 Task: Find connections with filter location Hadjout with filter topic #SEOwith filter profile language Spanish with filter current company Quantum World Technologies Inc with filter school Anurag Group of Institutions with filter industry Wholesale Footwear with filter service category Virtual Assistance with filter keywords title Operations Director
Action: Mouse moved to (594, 72)
Screenshot: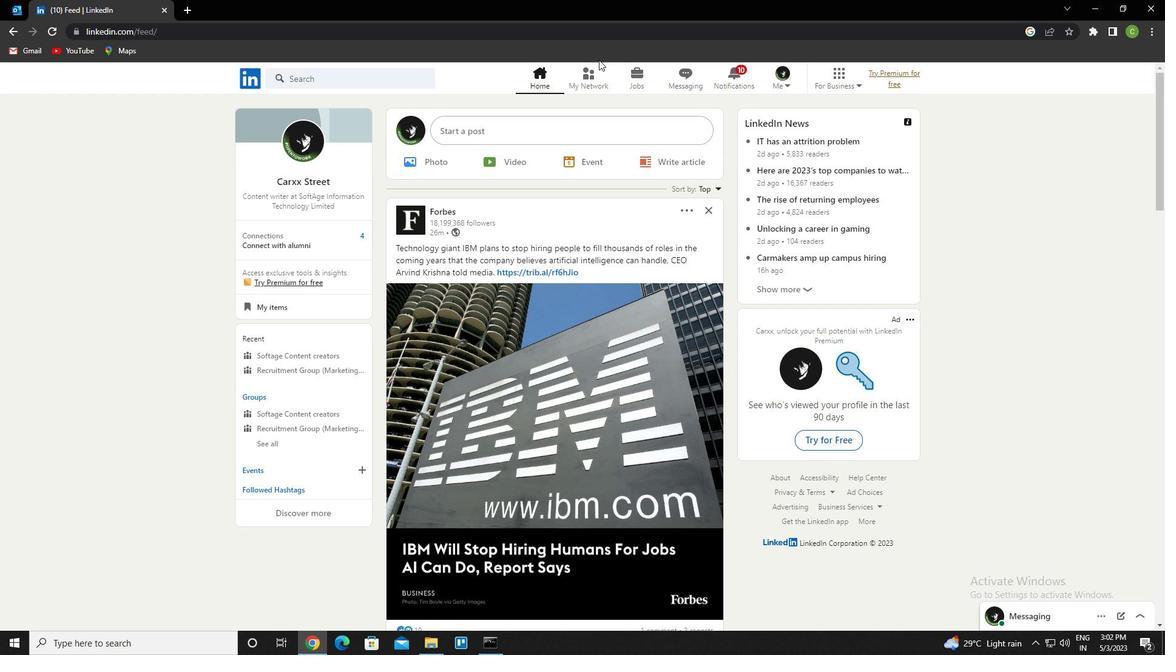
Action: Mouse pressed left at (594, 72)
Screenshot: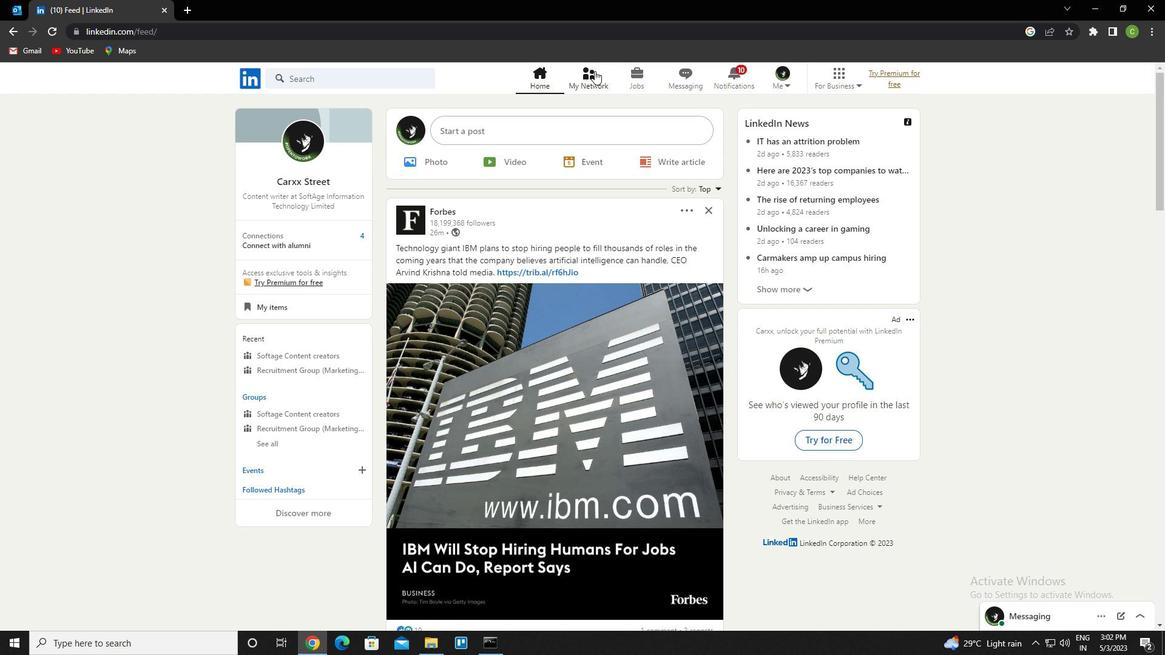 
Action: Mouse moved to (356, 142)
Screenshot: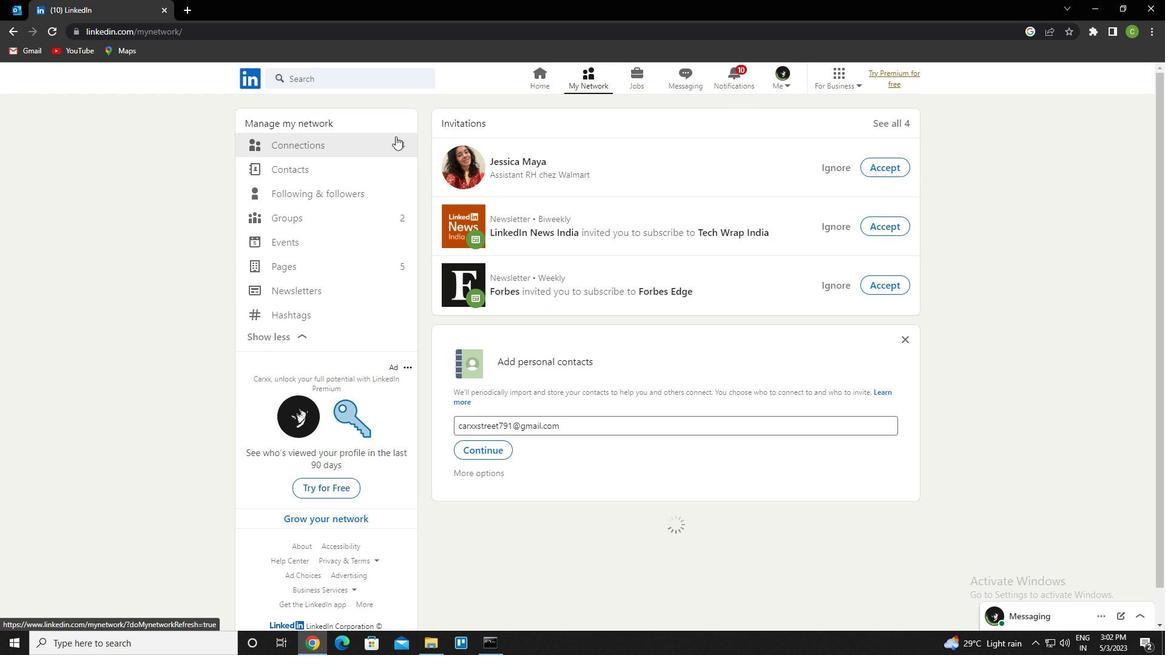 
Action: Mouse pressed left at (356, 142)
Screenshot: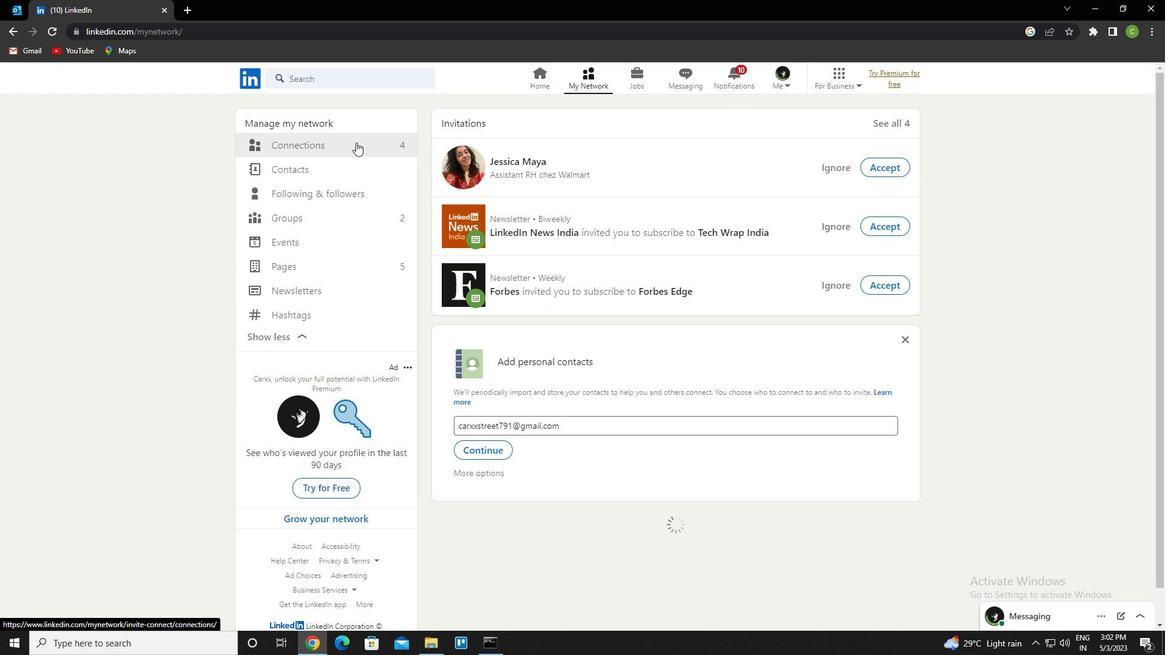 
Action: Mouse moved to (684, 142)
Screenshot: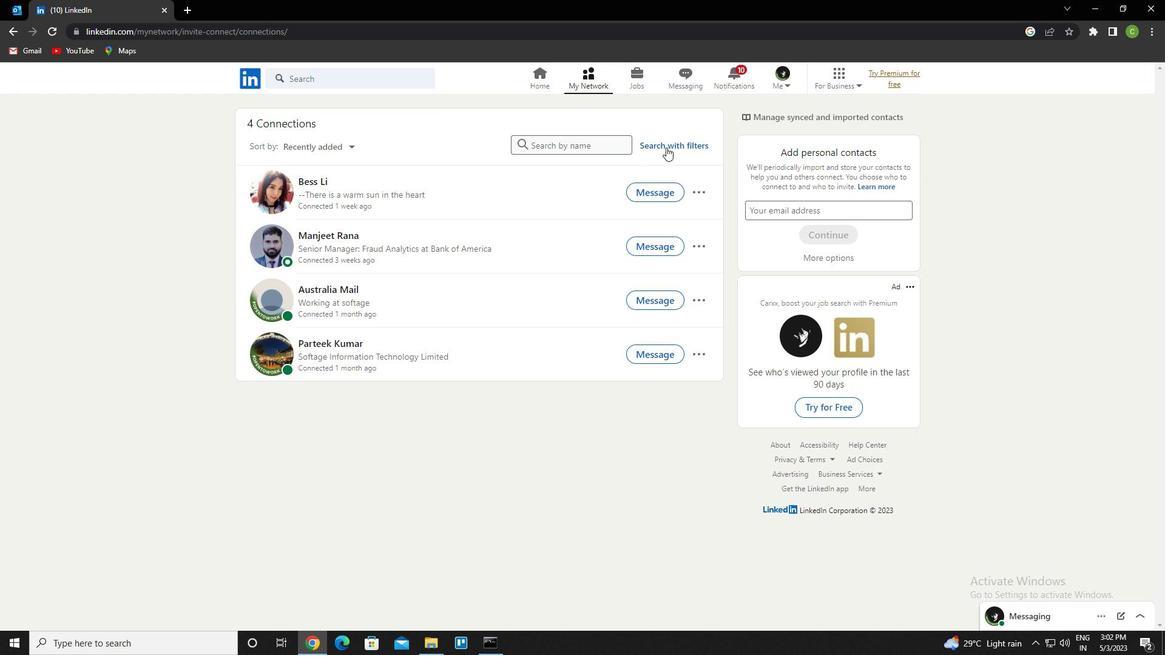 
Action: Mouse pressed left at (684, 142)
Screenshot: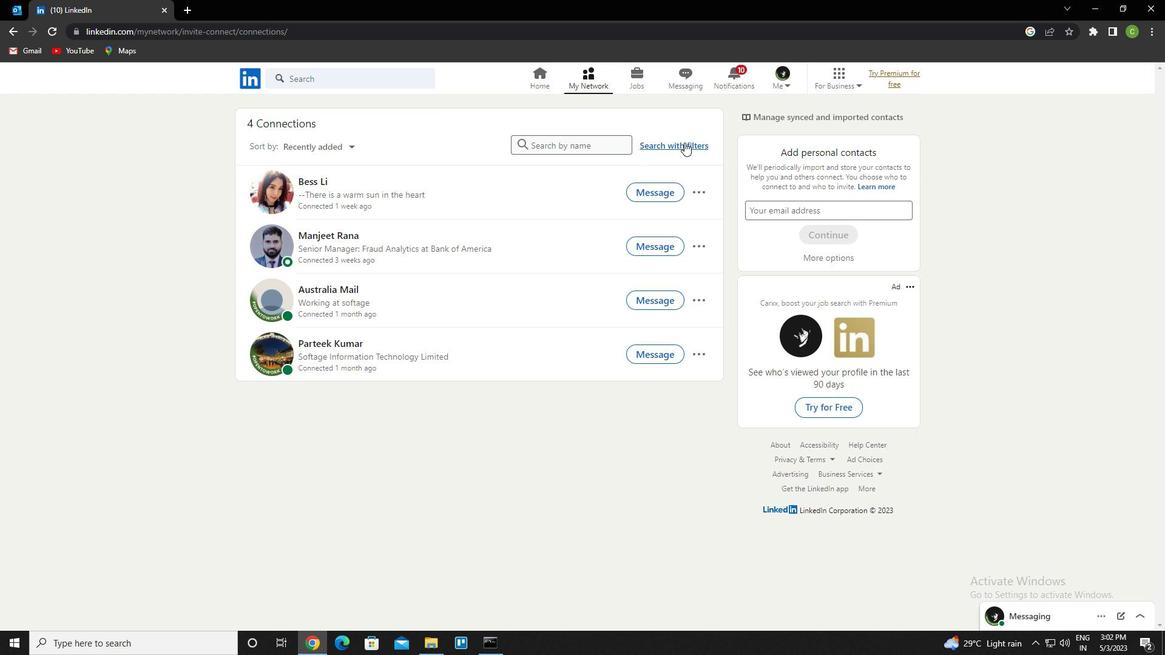 
Action: Mouse moved to (621, 116)
Screenshot: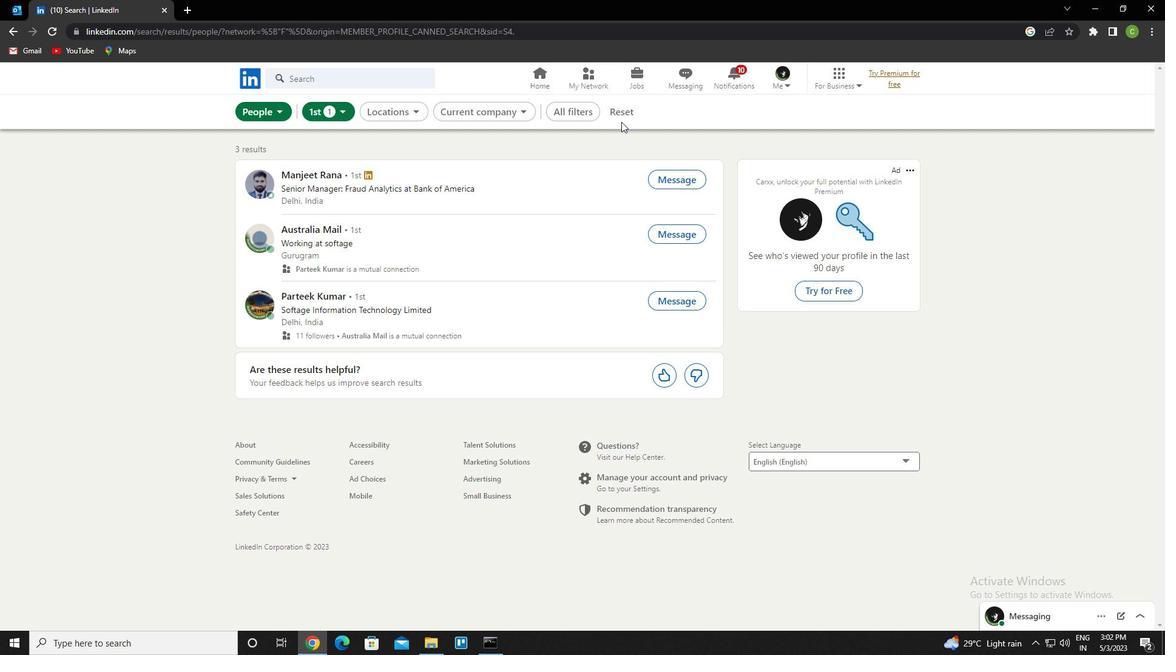 
Action: Mouse pressed left at (621, 116)
Screenshot: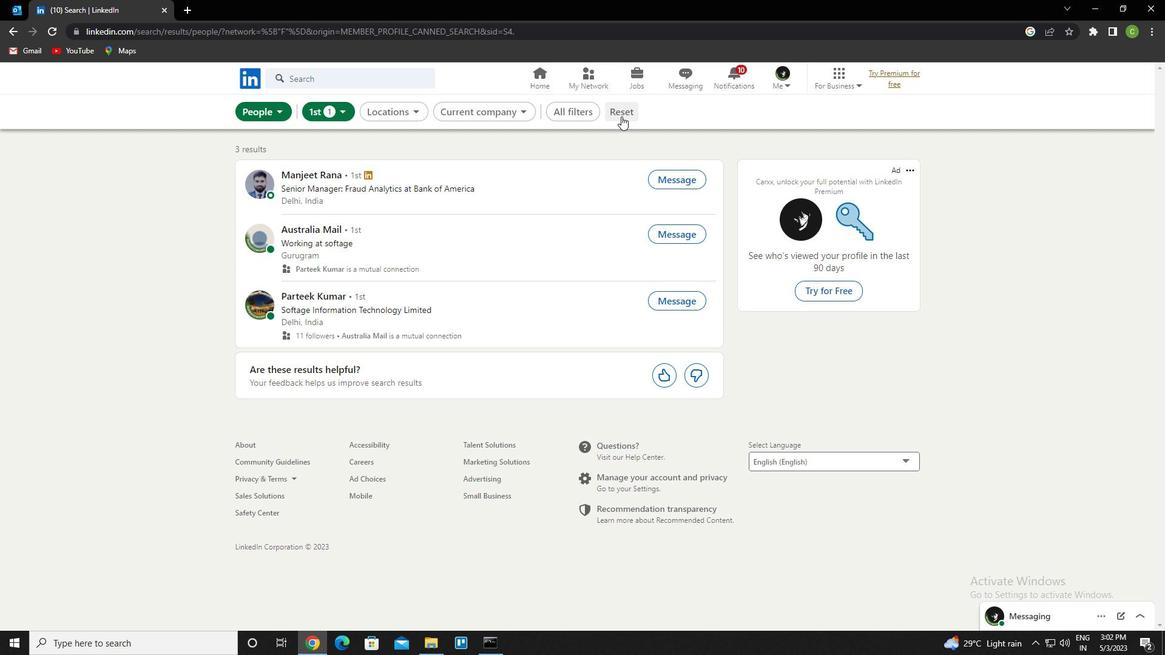 
Action: Mouse moved to (613, 115)
Screenshot: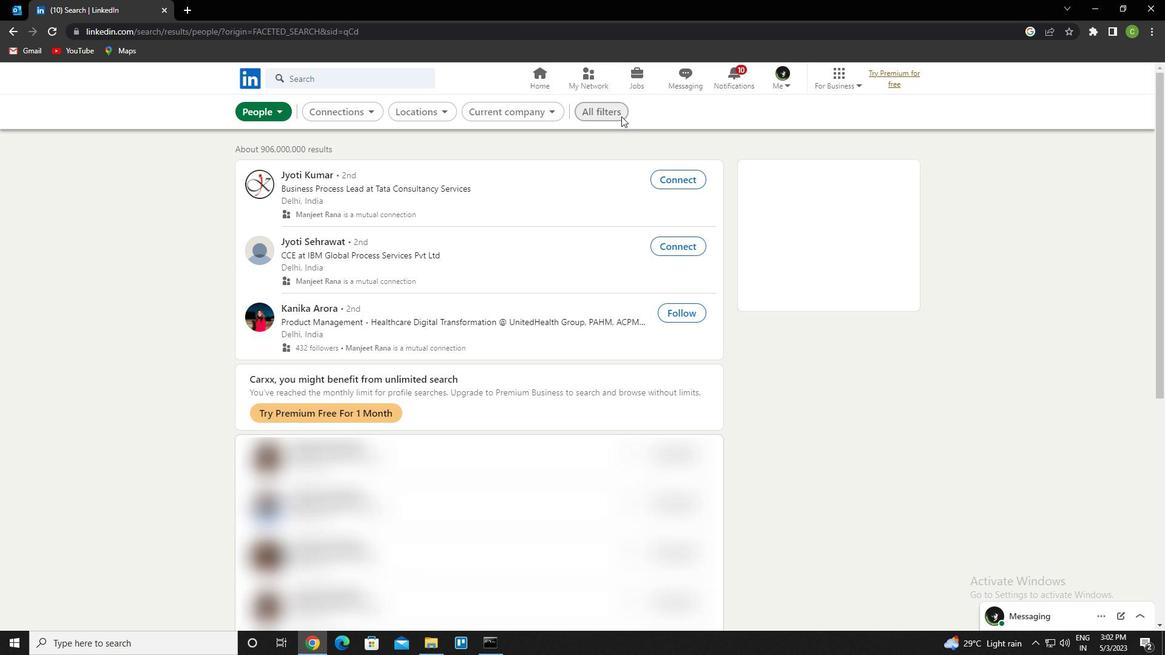 
Action: Mouse pressed left at (613, 115)
Screenshot: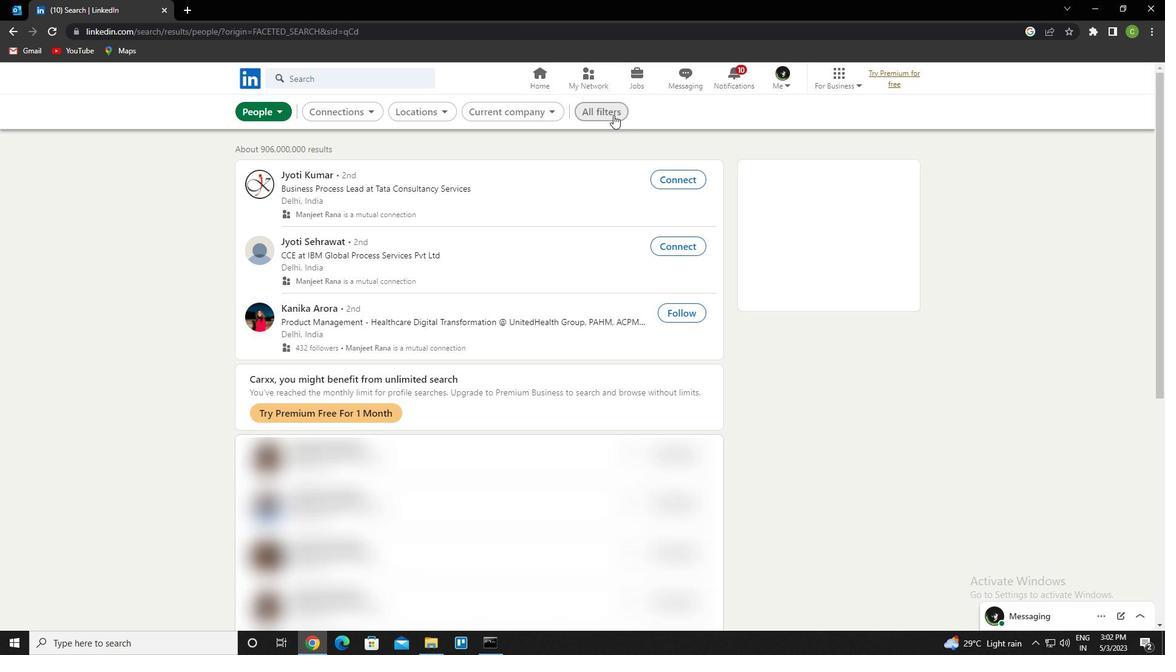 
Action: Mouse moved to (951, 348)
Screenshot: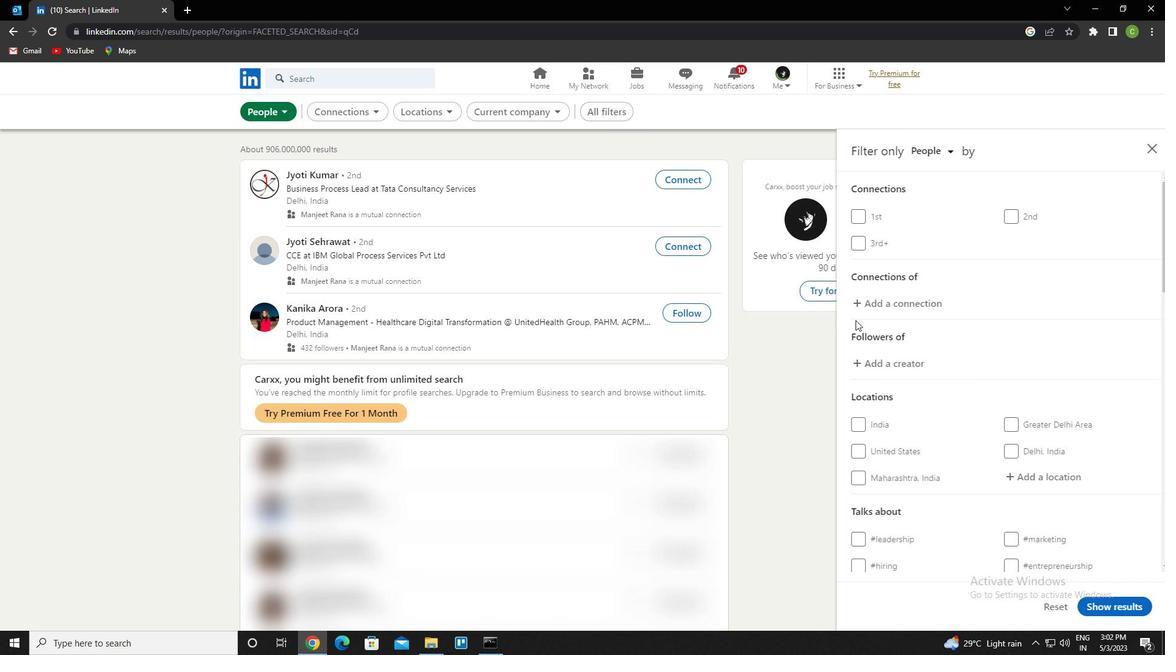 
Action: Mouse scrolled (951, 348) with delta (0, 0)
Screenshot: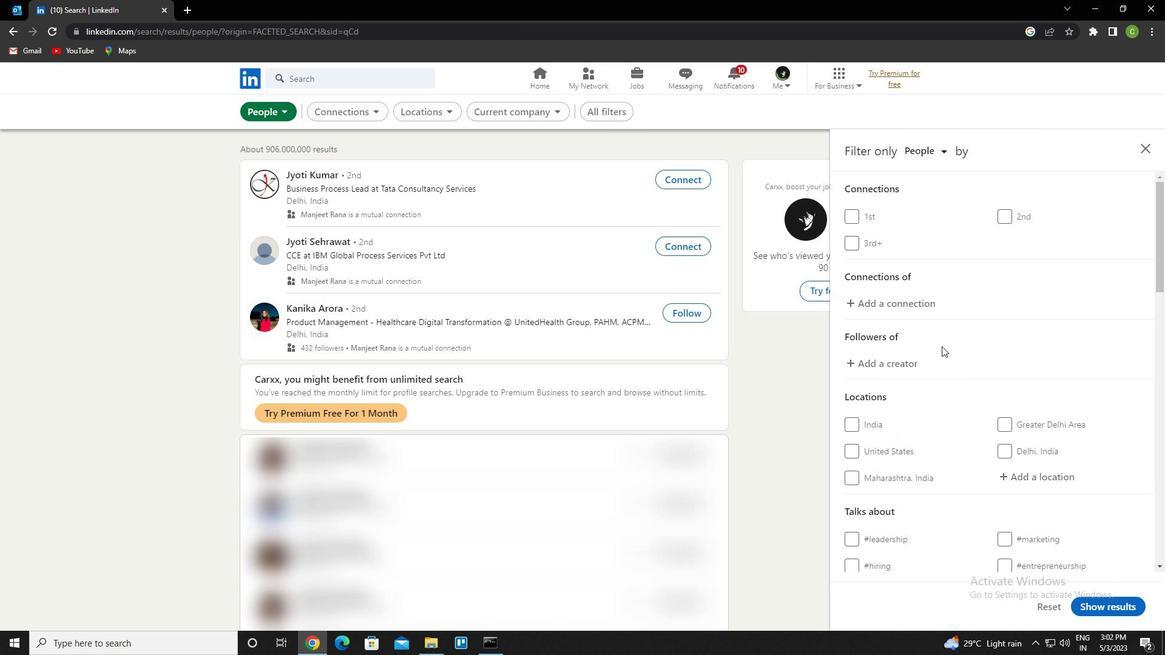 
Action: Mouse scrolled (951, 348) with delta (0, 0)
Screenshot: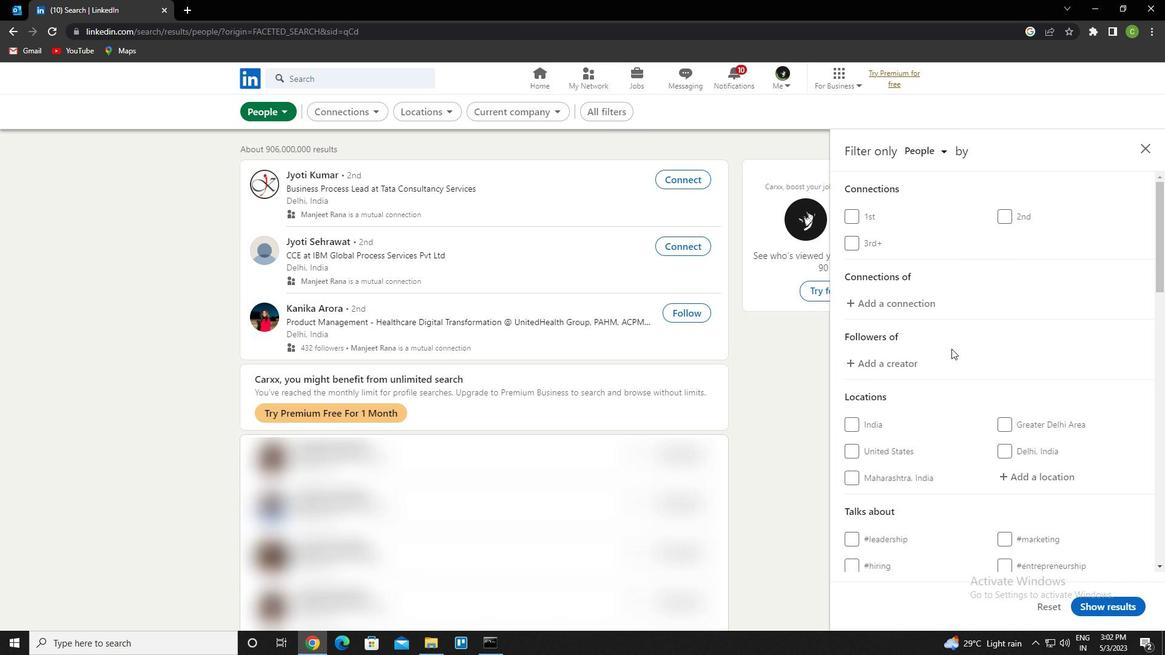 
Action: Mouse moved to (1057, 359)
Screenshot: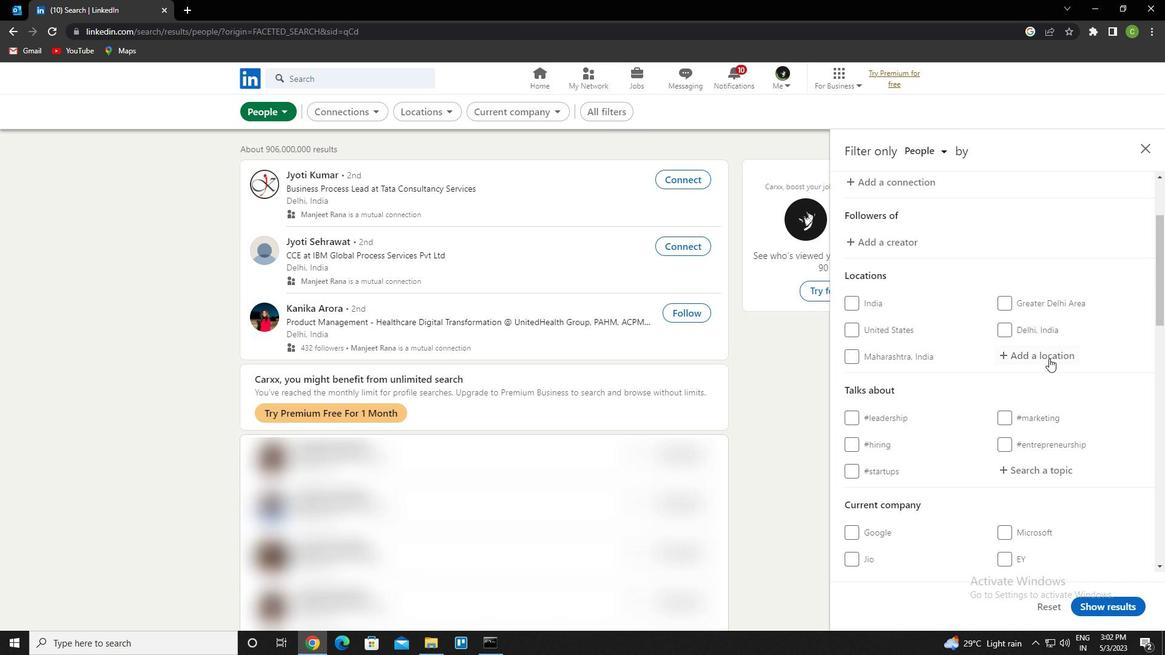 
Action: Mouse pressed left at (1057, 359)
Screenshot: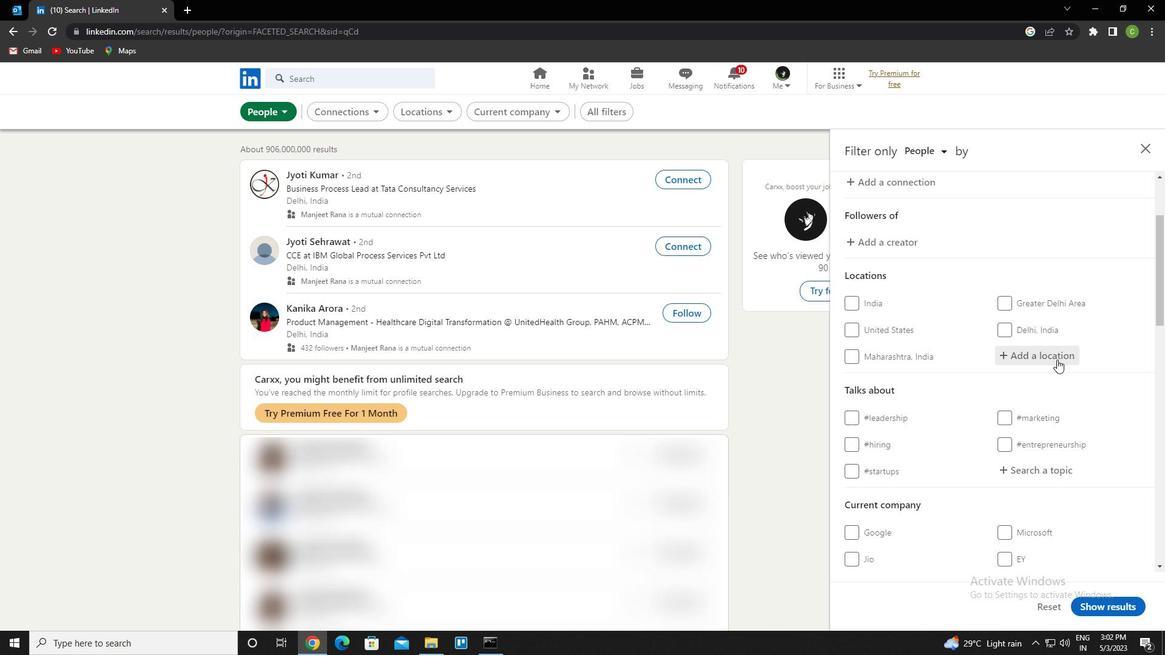 
Action: Key pressed <Key.caps_lock>h<Key.caps_lock>adjout<Key.down><Key.enter>
Screenshot: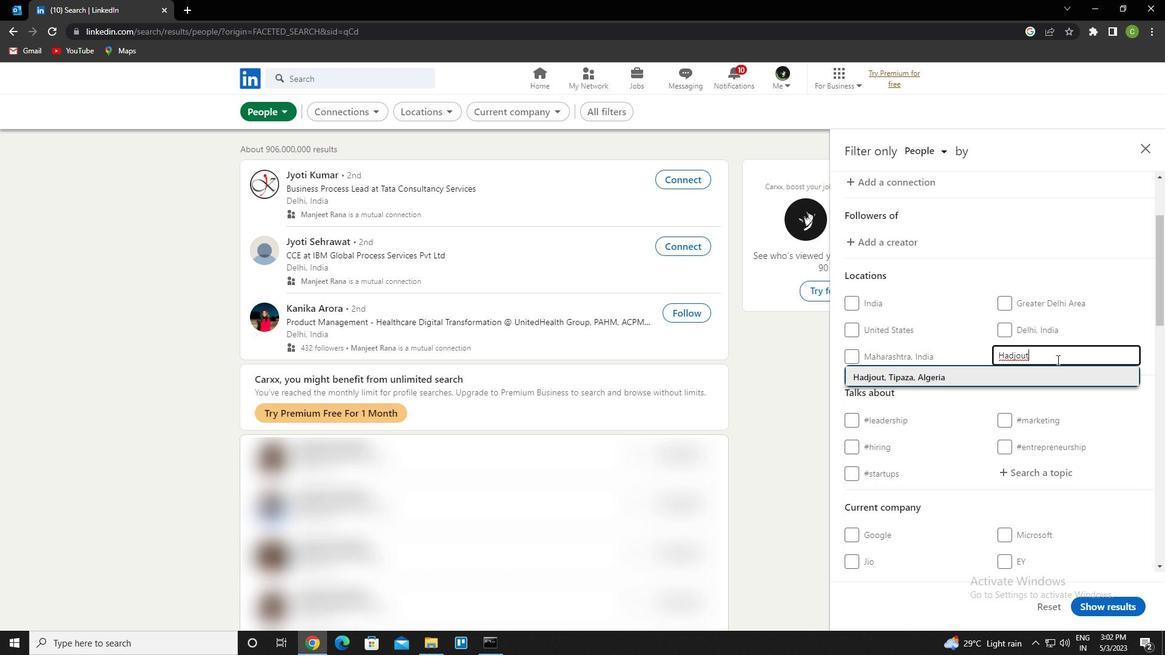 
Action: Mouse moved to (1055, 360)
Screenshot: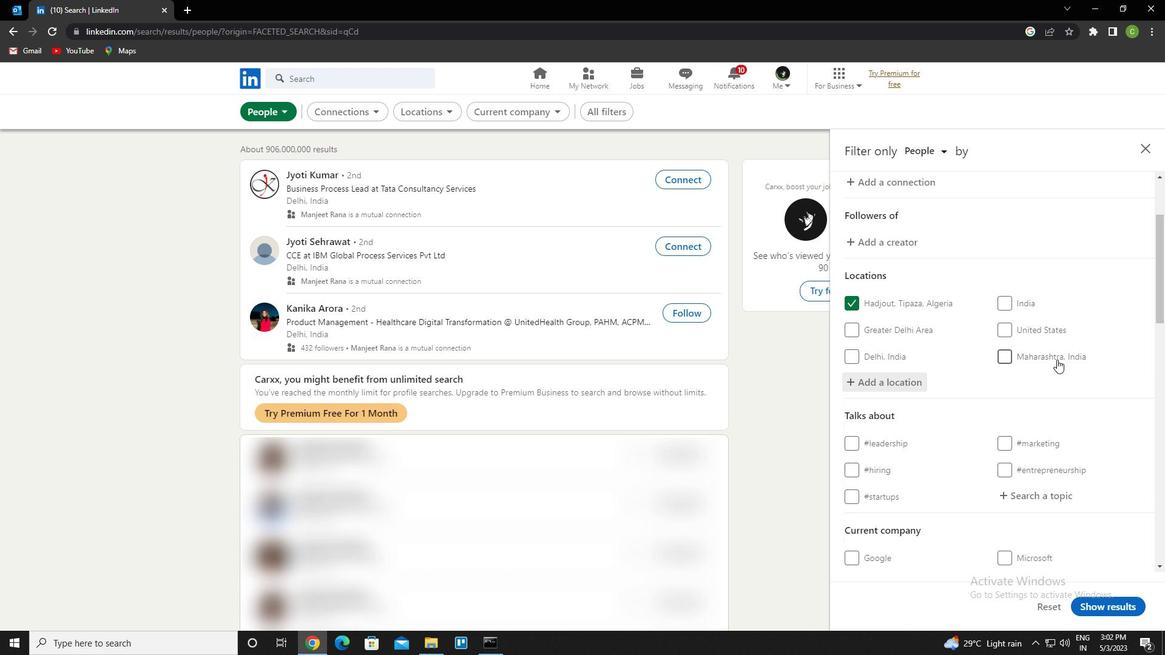 
Action: Mouse scrolled (1055, 359) with delta (0, 0)
Screenshot: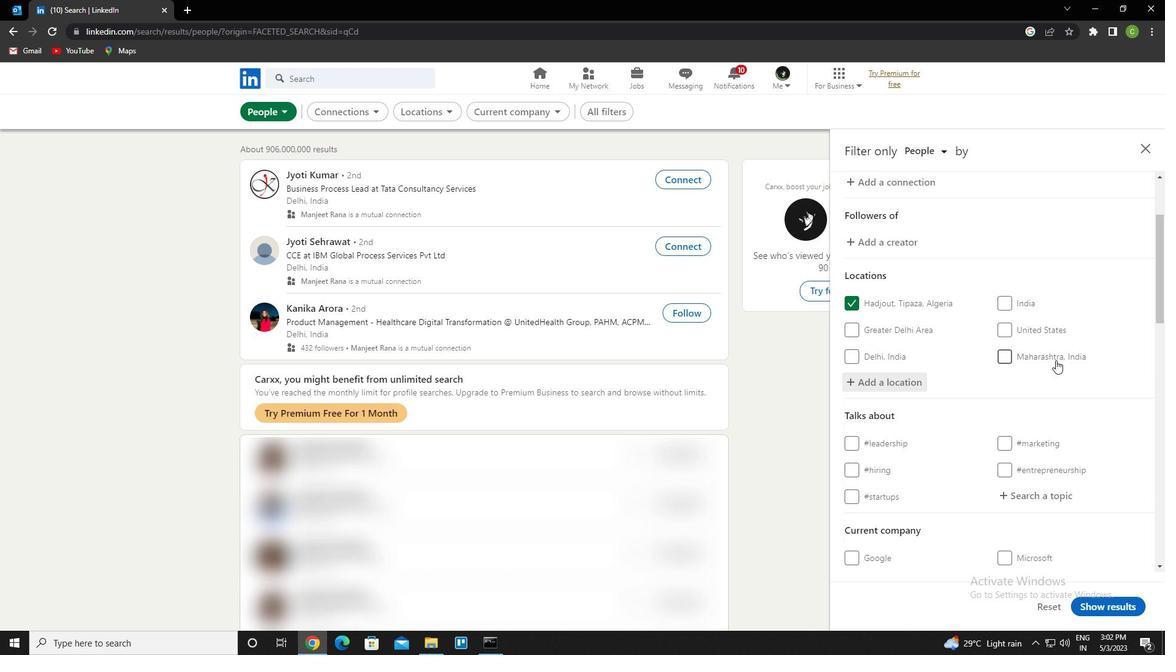 
Action: Mouse scrolled (1055, 359) with delta (0, 0)
Screenshot: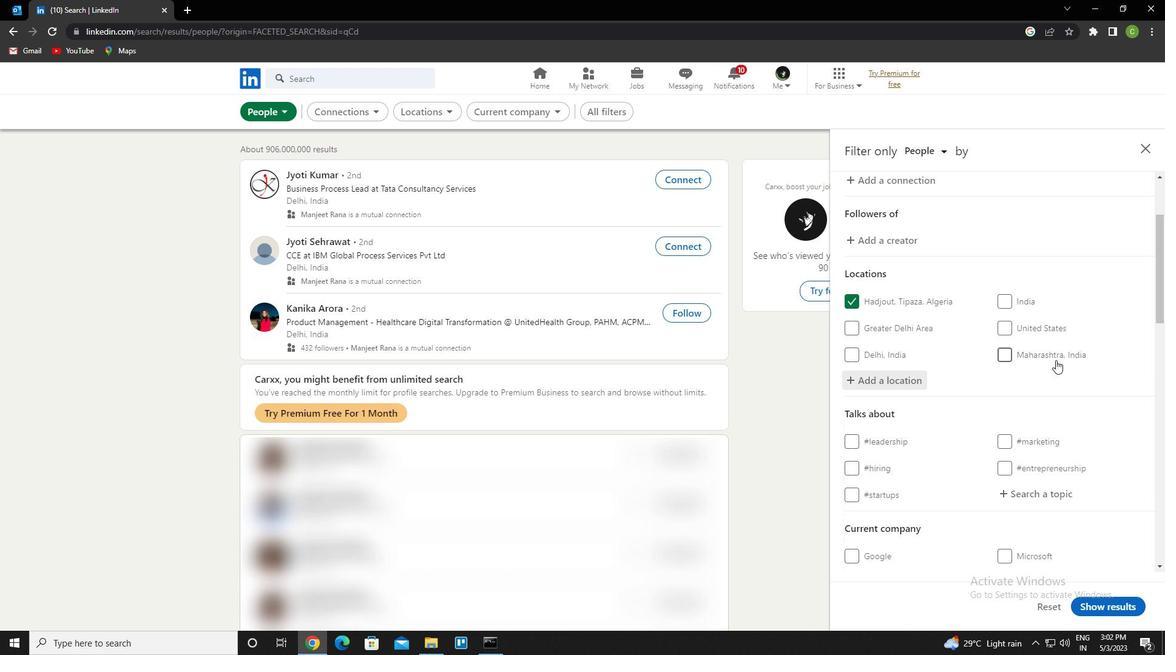 
Action: Mouse moved to (1044, 380)
Screenshot: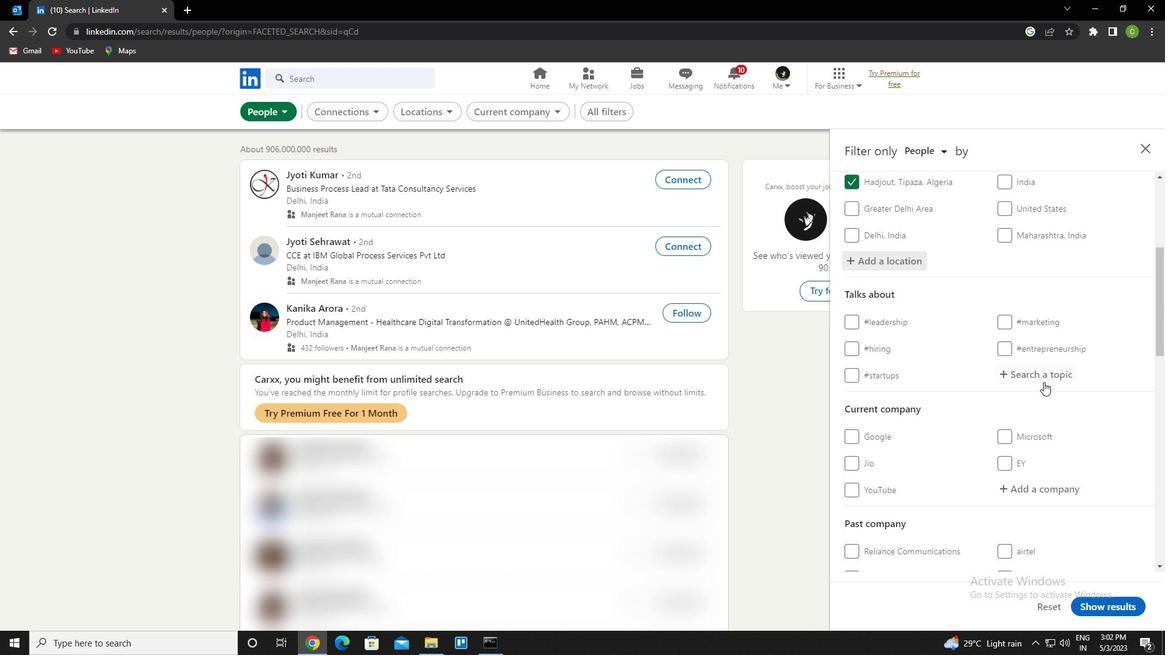 
Action: Mouse pressed left at (1044, 380)
Screenshot: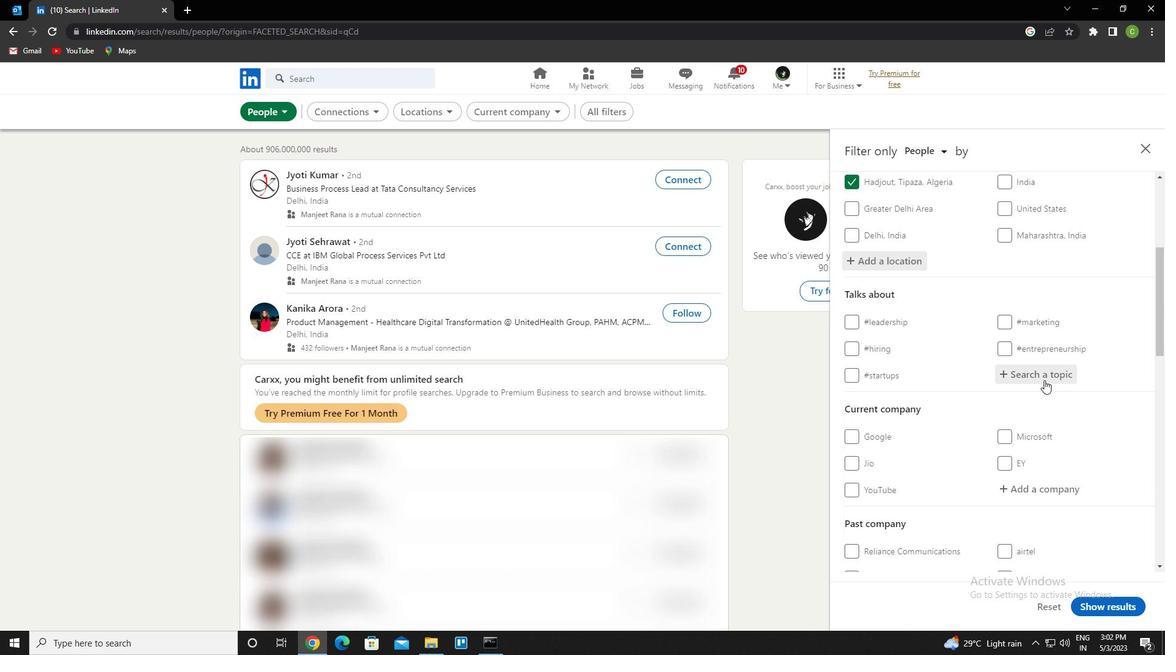 
Action: Key pressed <Key.caps_lock>seo<Key.down><Key.enter>
Screenshot: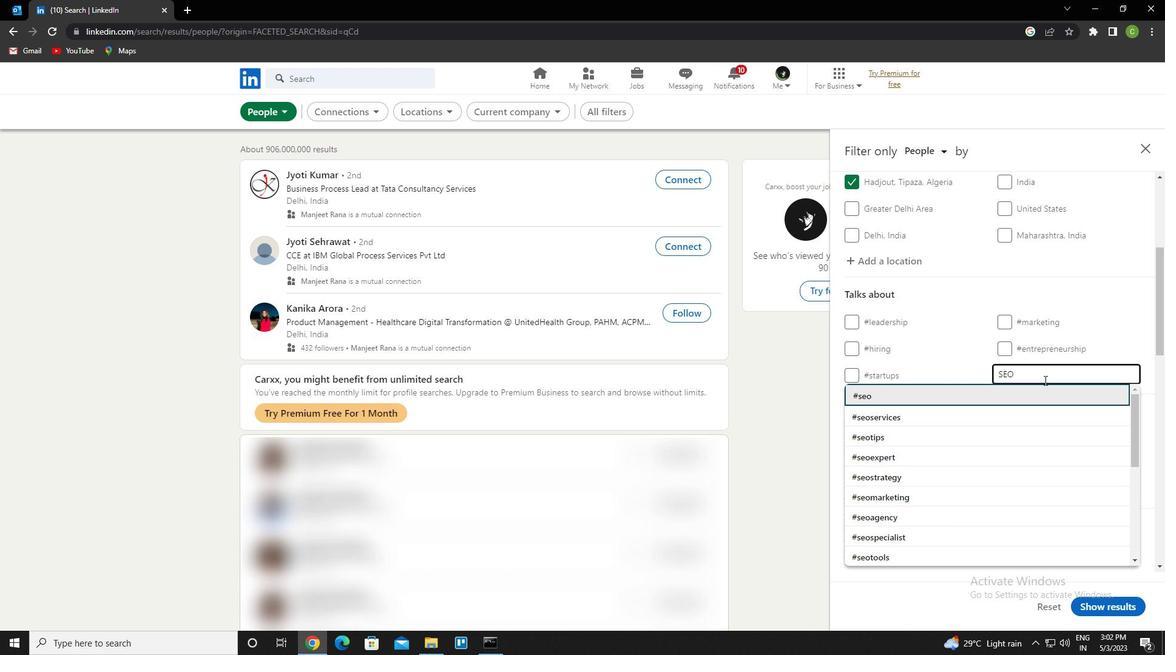 
Action: Mouse scrolled (1044, 379) with delta (0, 0)
Screenshot: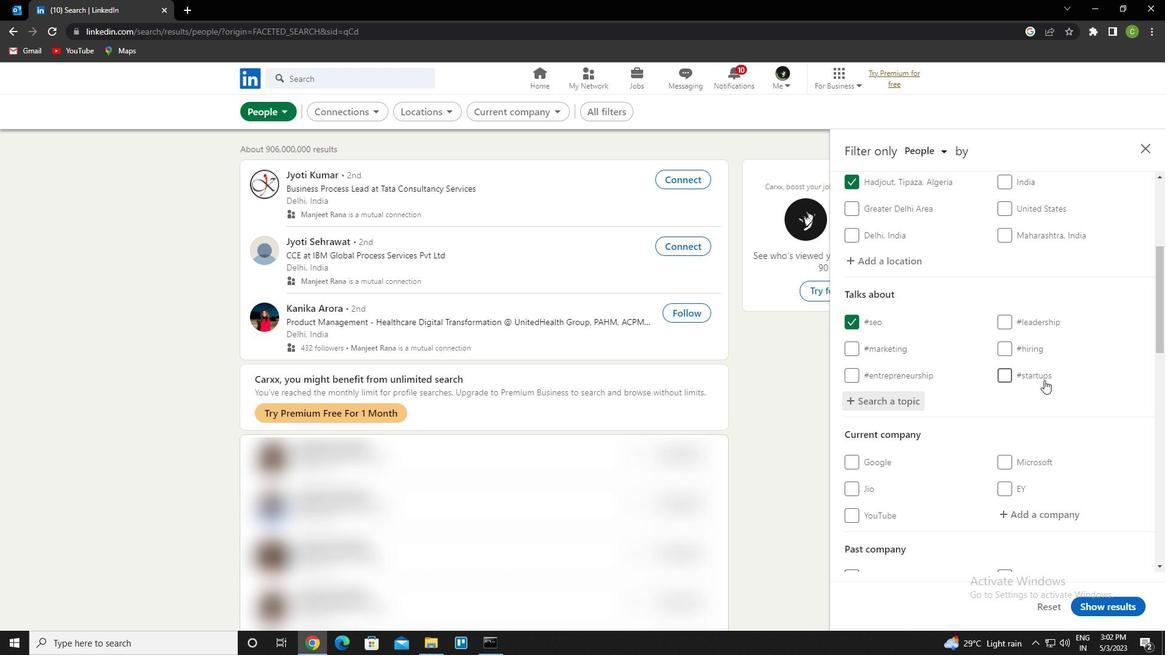 
Action: Mouse scrolled (1044, 379) with delta (0, 0)
Screenshot: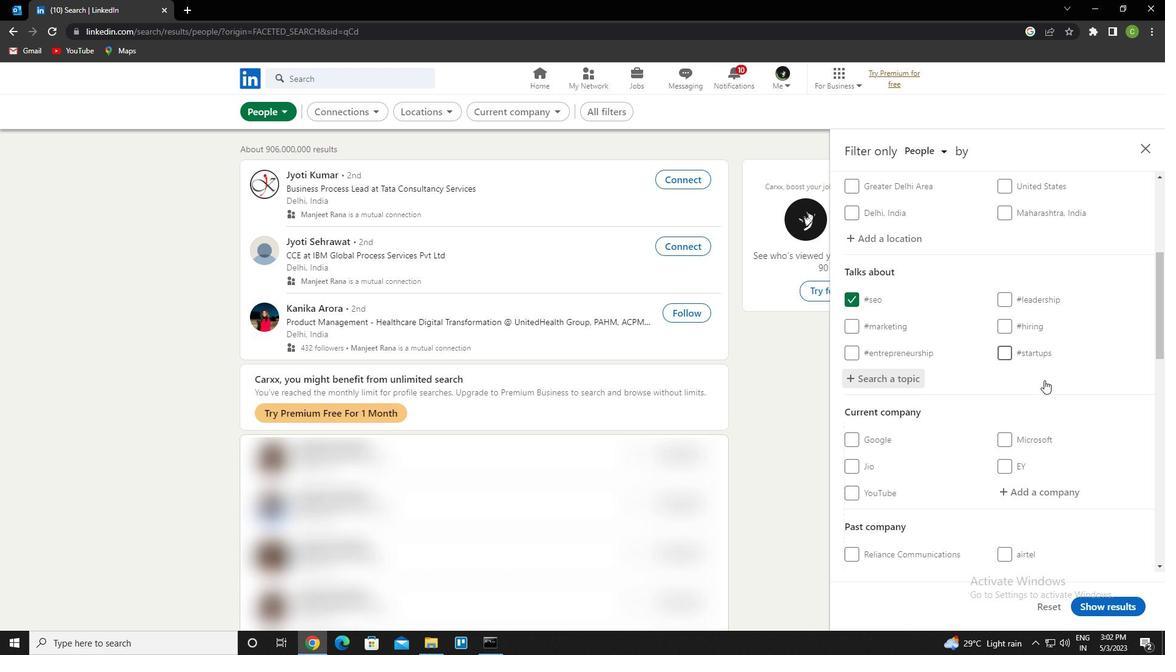 
Action: Mouse scrolled (1044, 379) with delta (0, 0)
Screenshot: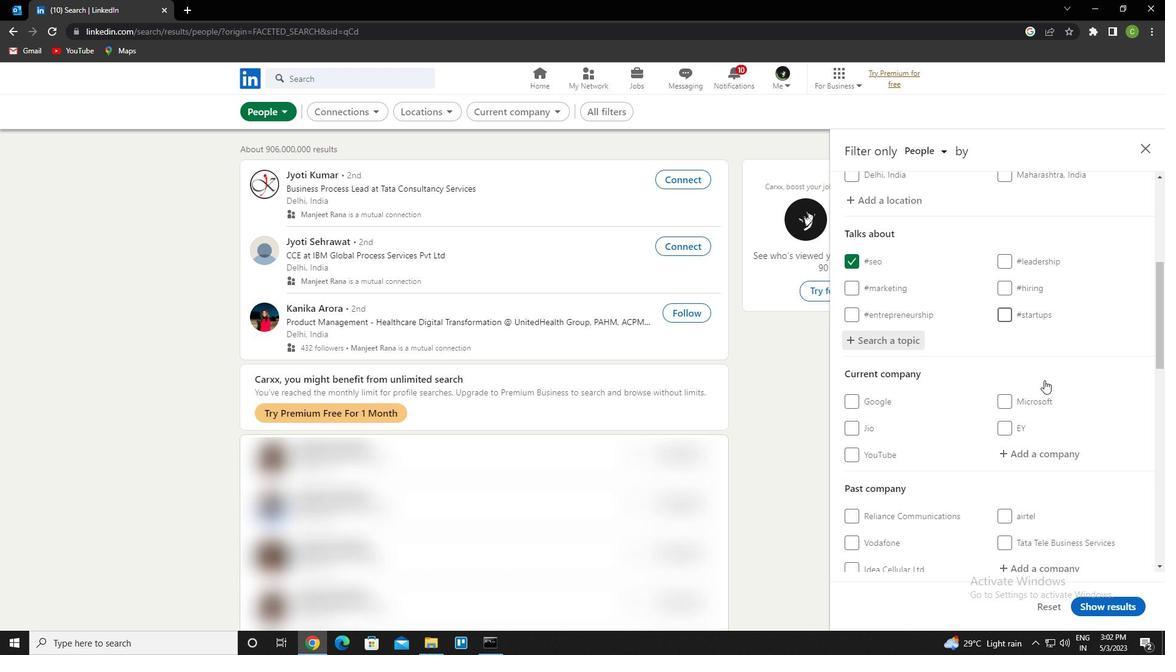
Action: Mouse scrolled (1044, 379) with delta (0, 0)
Screenshot: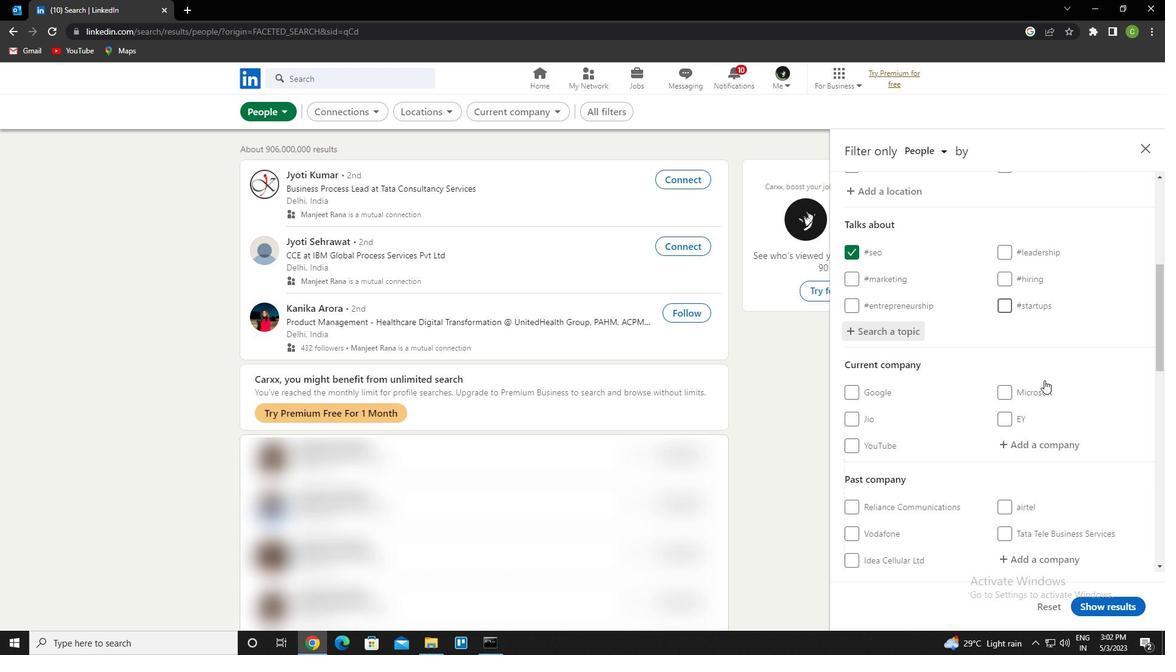 
Action: Mouse scrolled (1044, 379) with delta (0, 0)
Screenshot: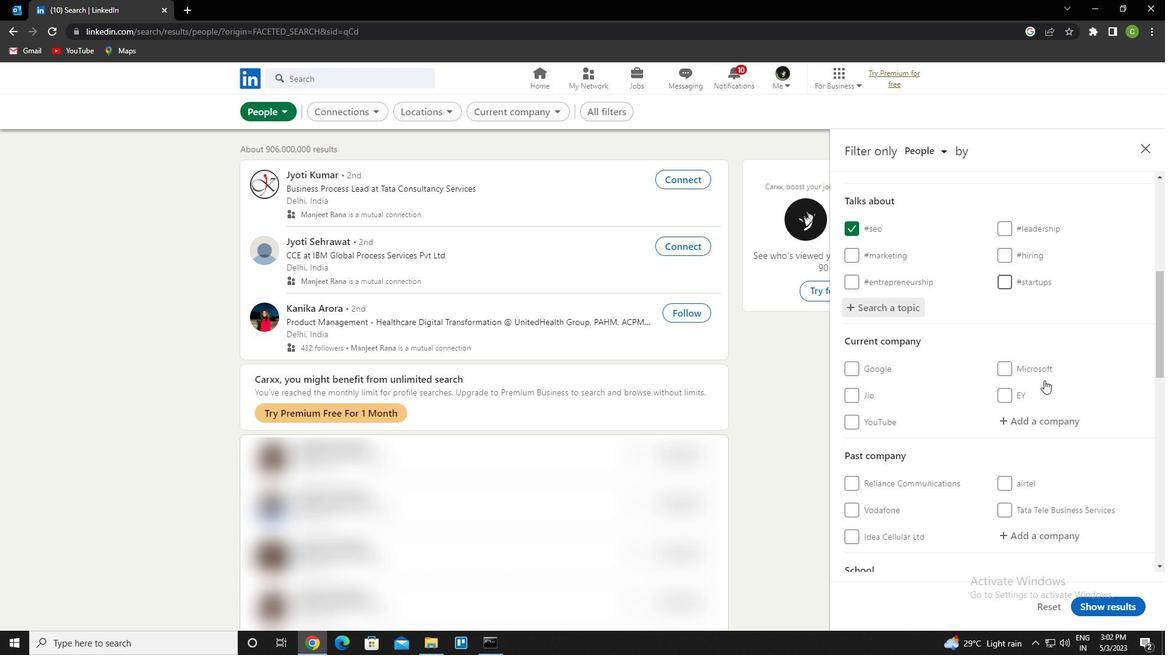 
Action: Mouse scrolled (1044, 379) with delta (0, 0)
Screenshot: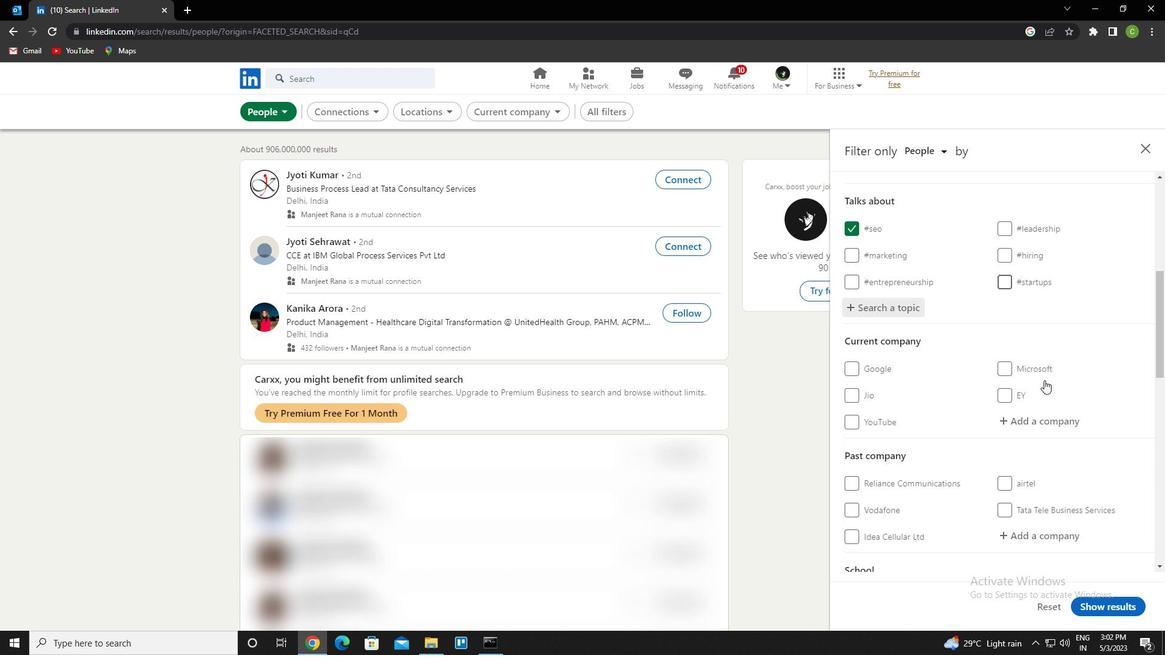 
Action: Mouse scrolled (1044, 379) with delta (0, 0)
Screenshot: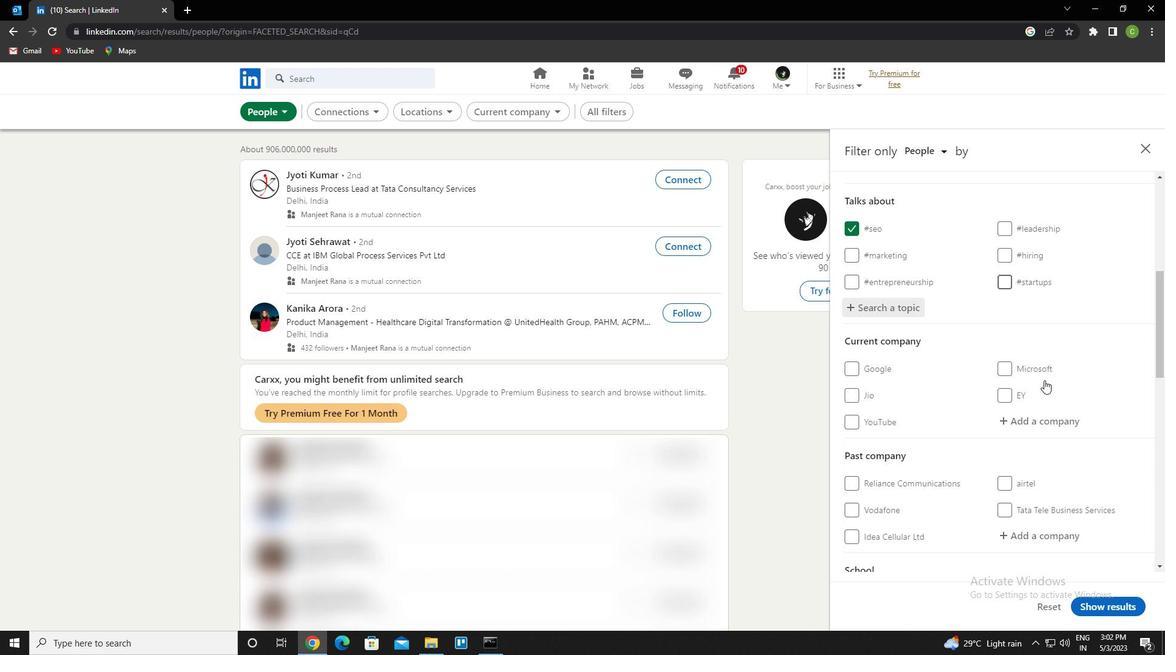 
Action: Mouse scrolled (1044, 379) with delta (0, 0)
Screenshot: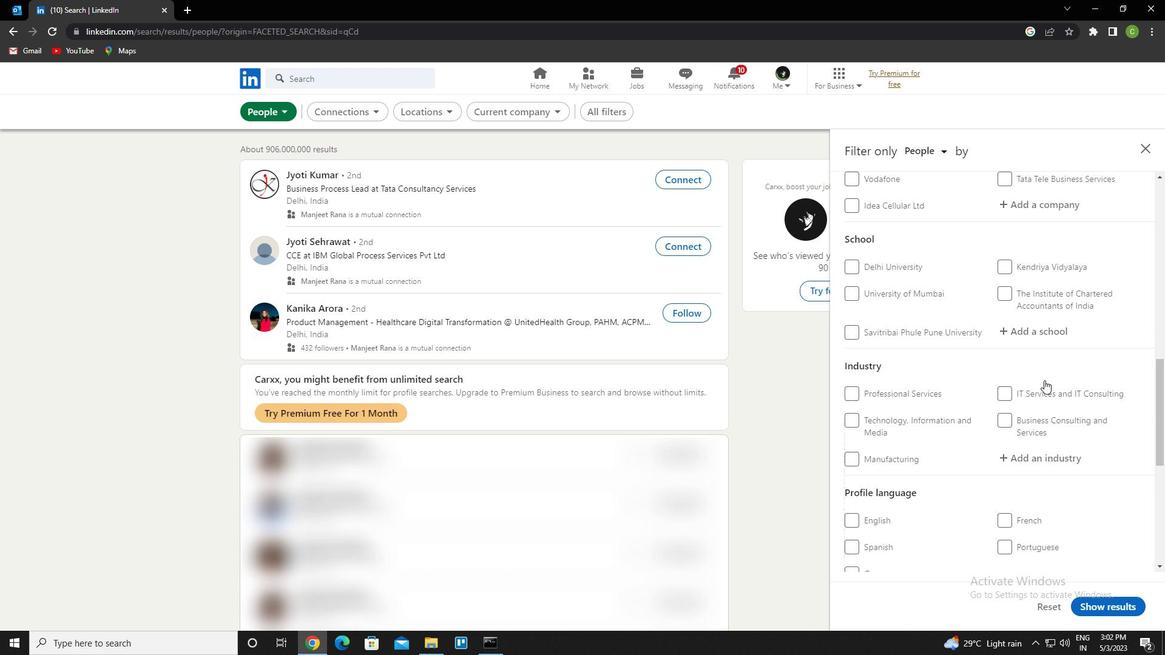 
Action: Mouse scrolled (1044, 379) with delta (0, 0)
Screenshot: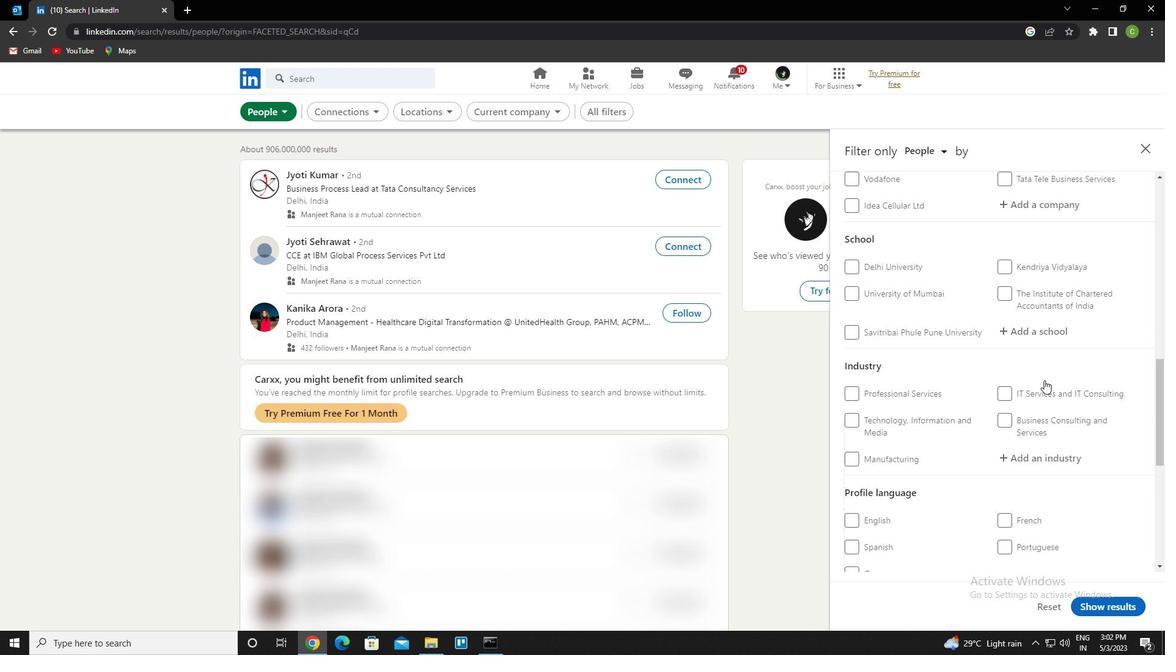 
Action: Mouse scrolled (1044, 379) with delta (0, 0)
Screenshot: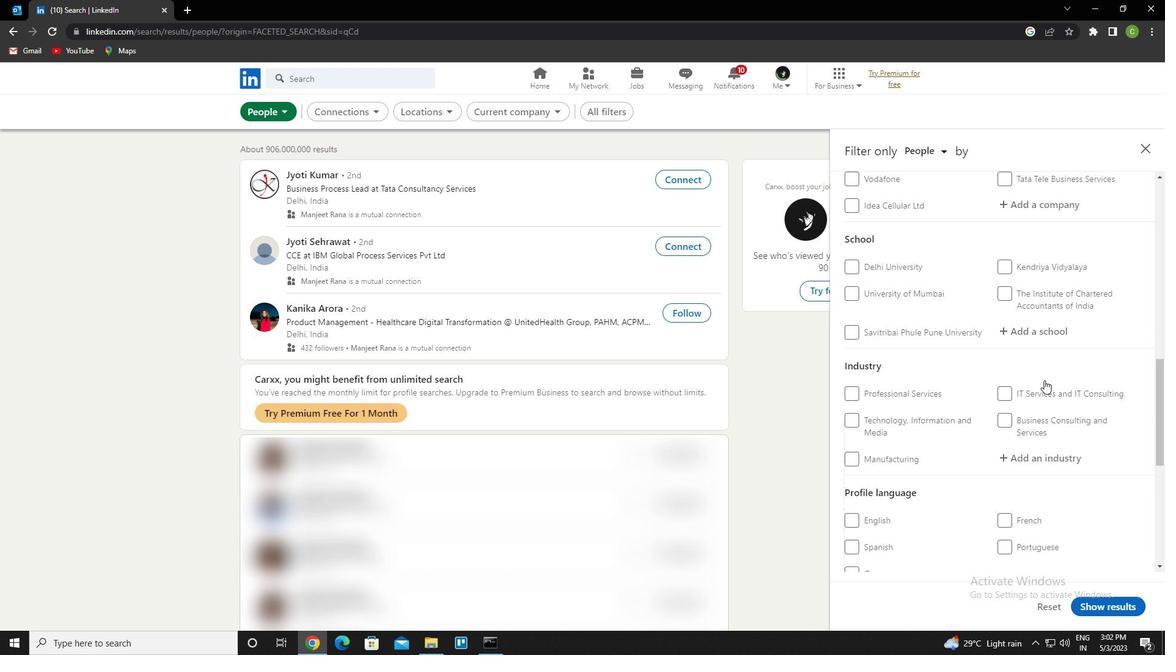 
Action: Mouse moved to (856, 366)
Screenshot: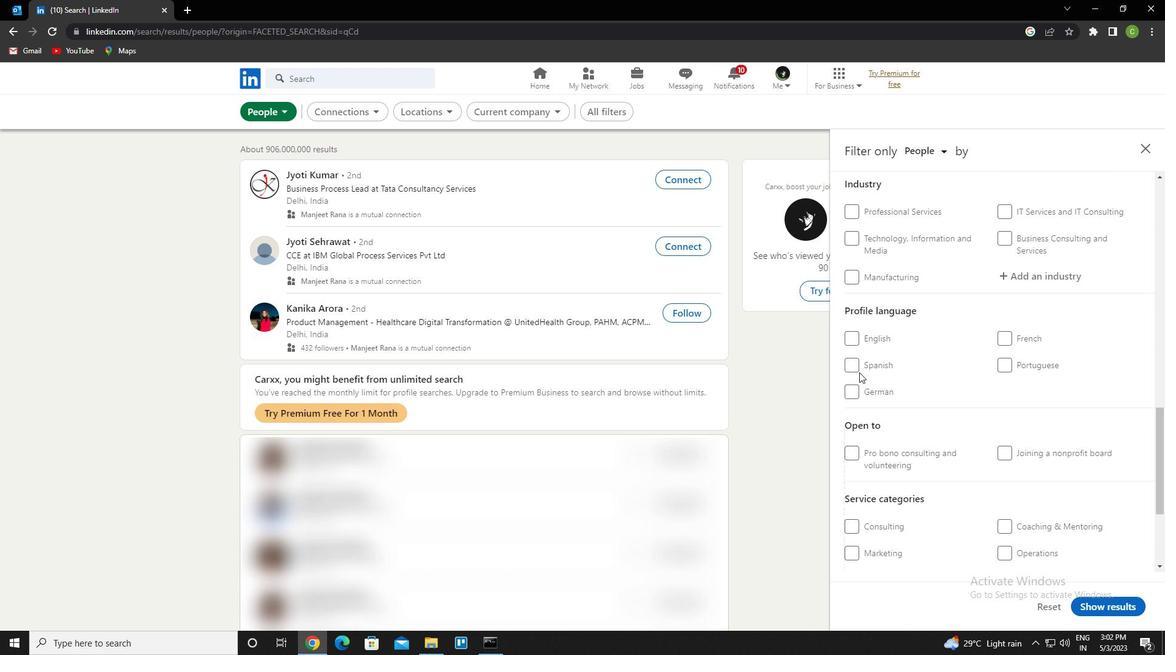 
Action: Mouse pressed left at (856, 366)
Screenshot: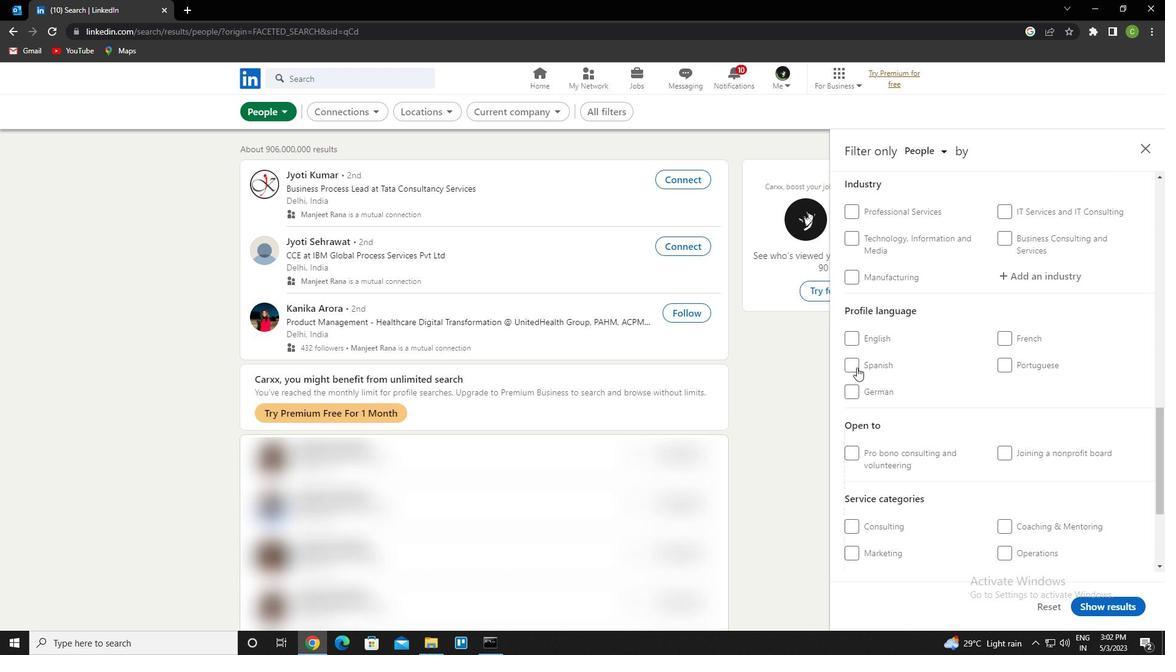 
Action: Mouse moved to (934, 411)
Screenshot: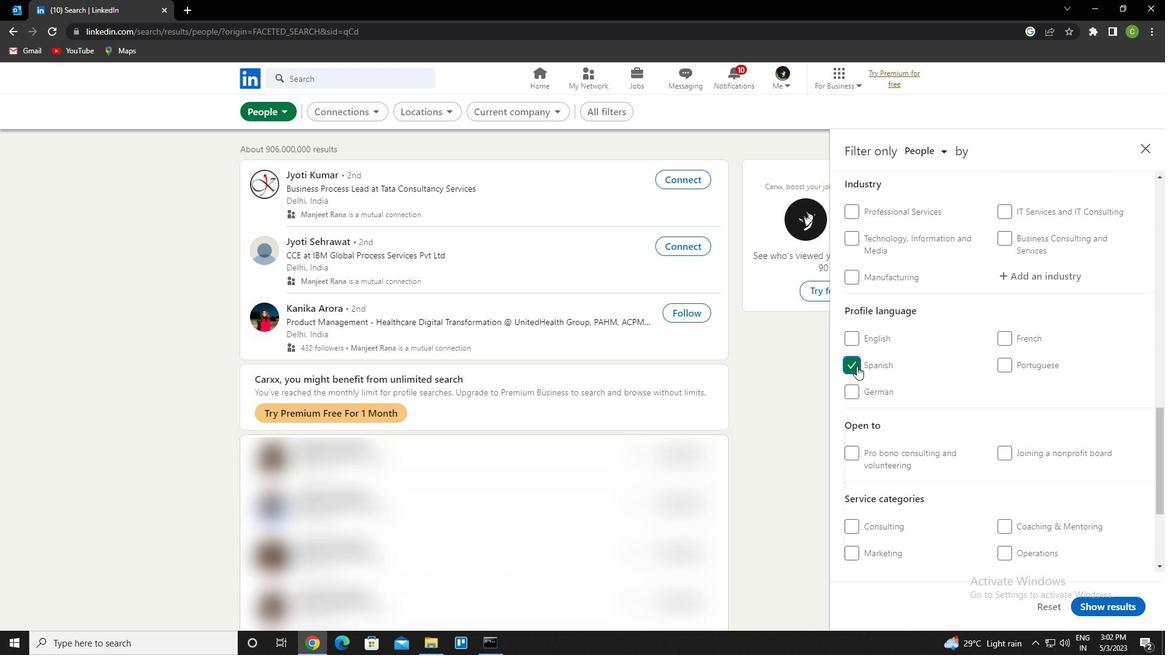
Action: Mouse scrolled (934, 412) with delta (0, 0)
Screenshot: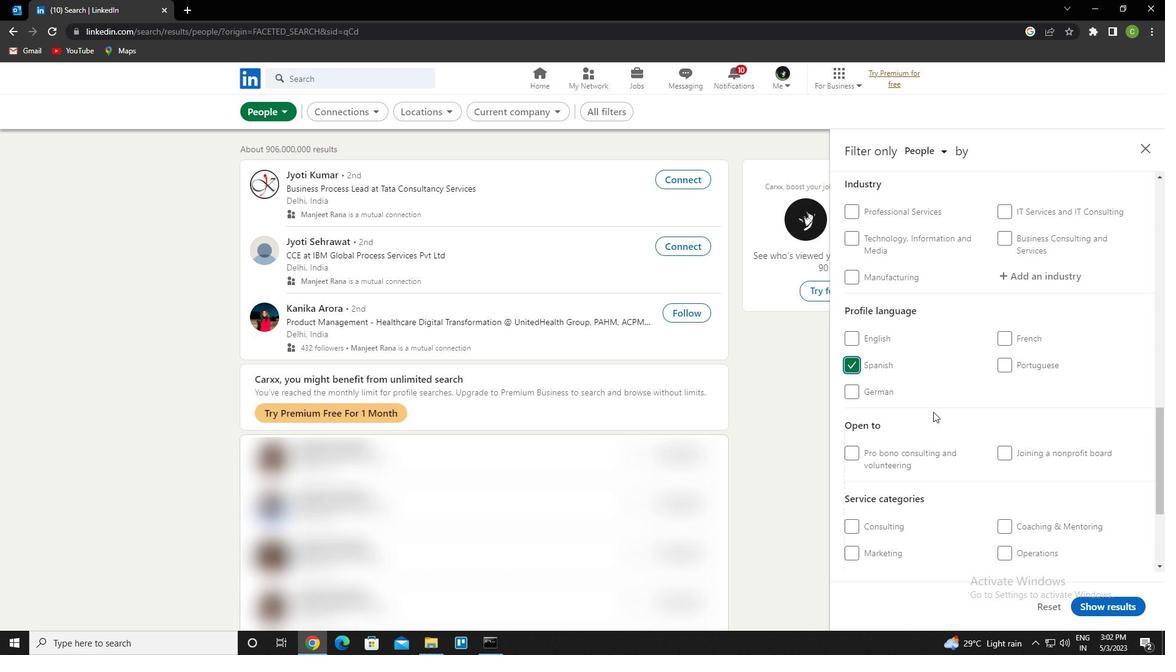 
Action: Mouse scrolled (934, 412) with delta (0, 0)
Screenshot: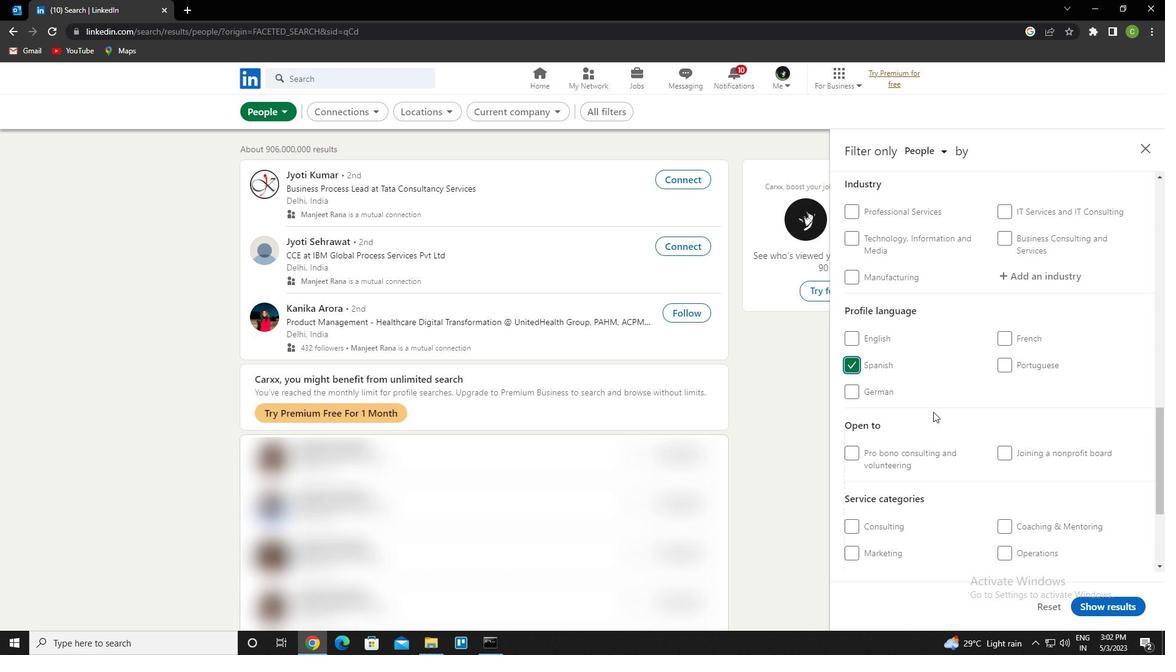 
Action: Mouse scrolled (934, 412) with delta (0, 0)
Screenshot: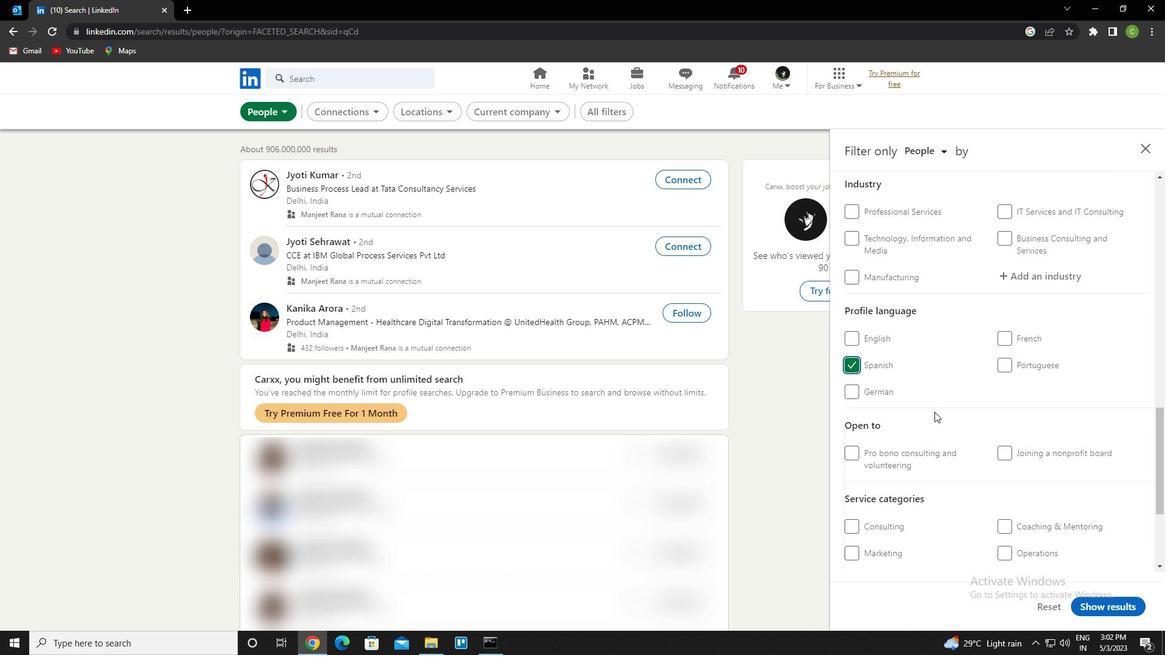 
Action: Mouse scrolled (934, 412) with delta (0, 0)
Screenshot: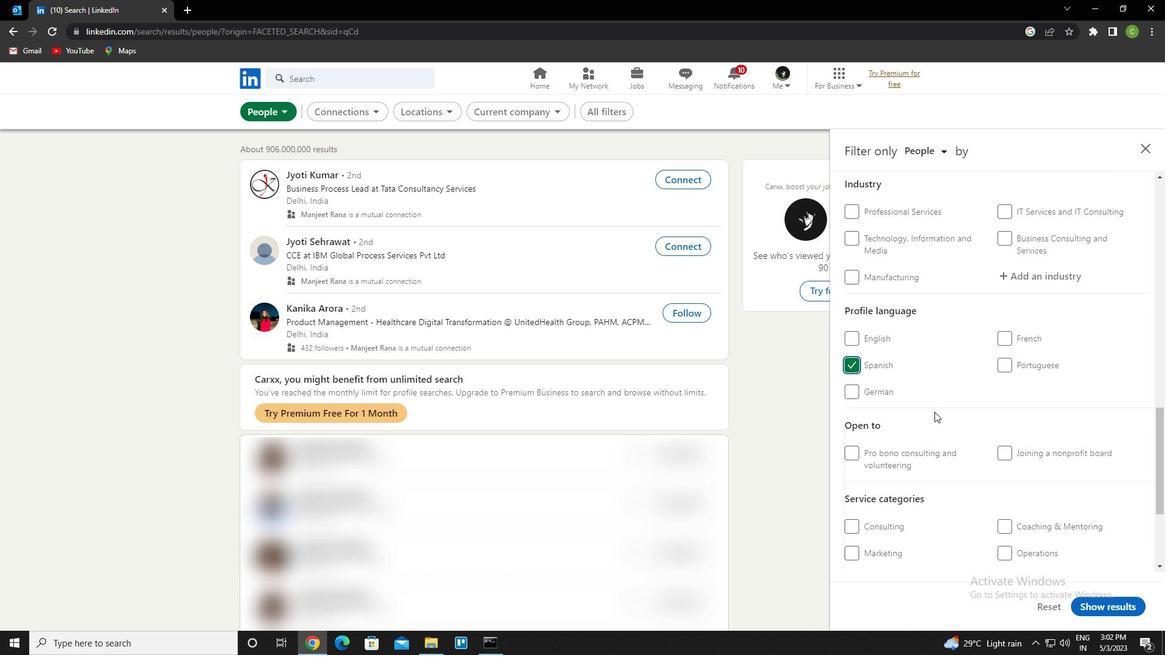 
Action: Mouse moved to (928, 397)
Screenshot: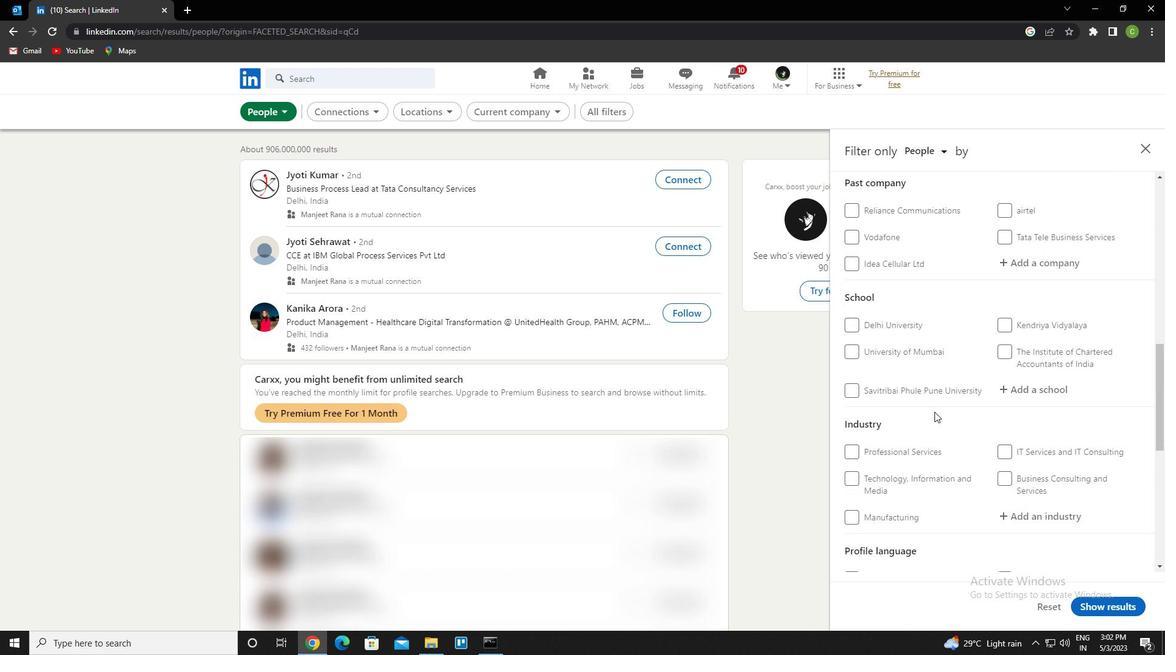 
Action: Mouse scrolled (928, 398) with delta (0, 0)
Screenshot: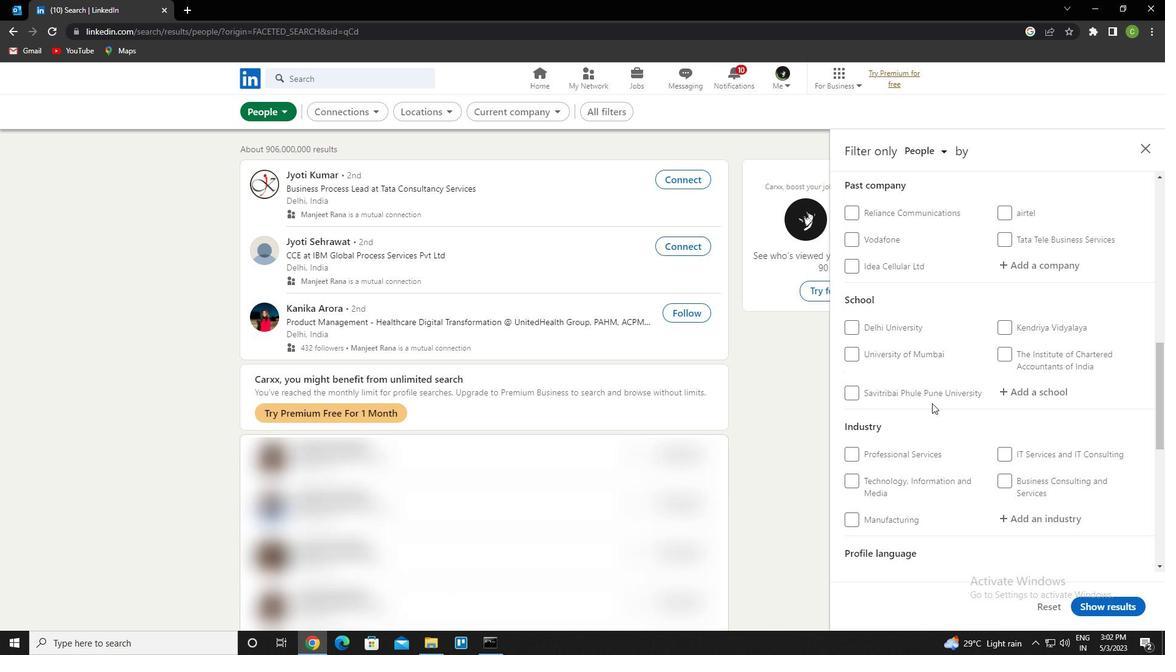 
Action: Mouse scrolled (928, 398) with delta (0, 0)
Screenshot: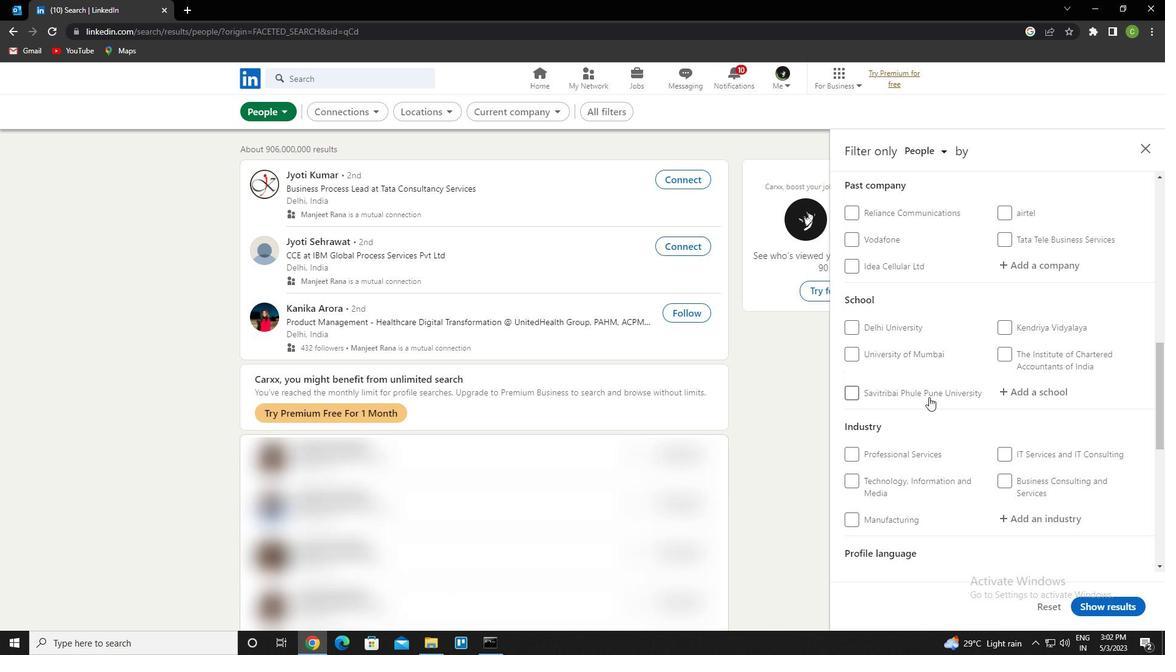 
Action: Mouse scrolled (928, 398) with delta (0, 0)
Screenshot: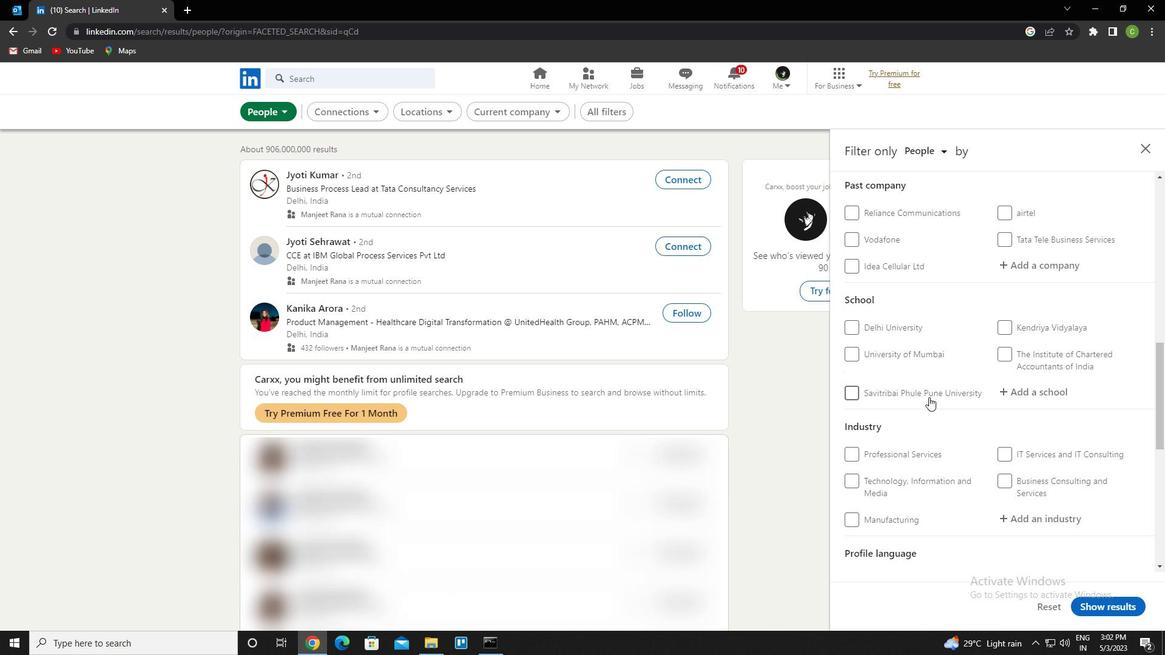
Action: Mouse moved to (1007, 331)
Screenshot: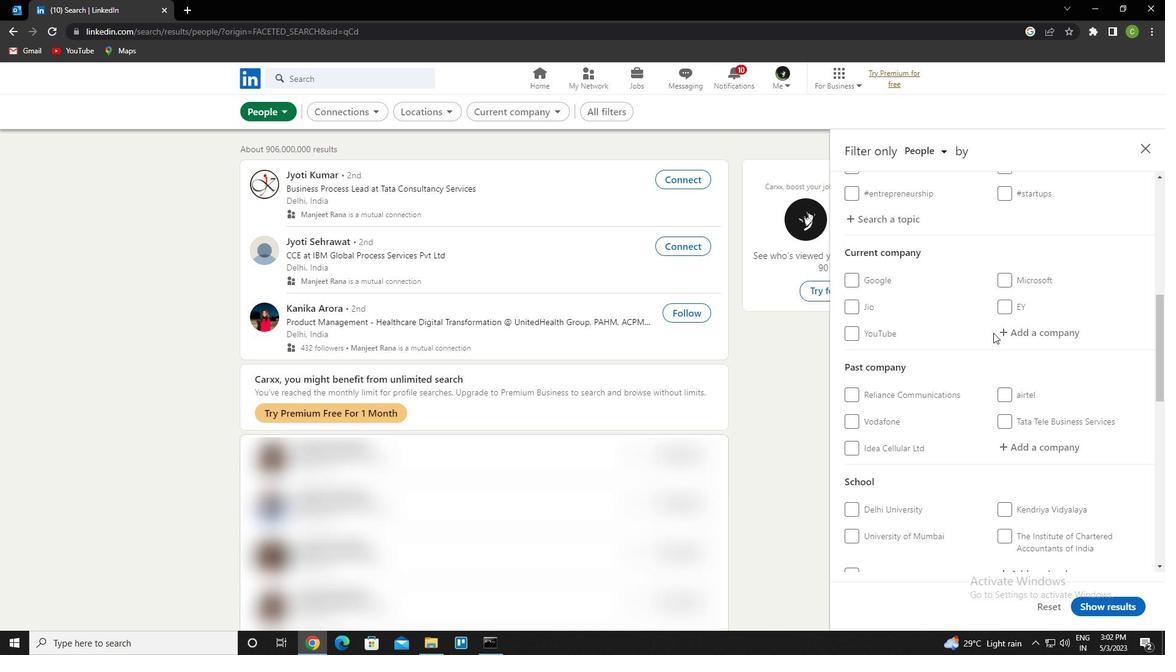 
Action: Mouse pressed left at (1007, 331)
Screenshot: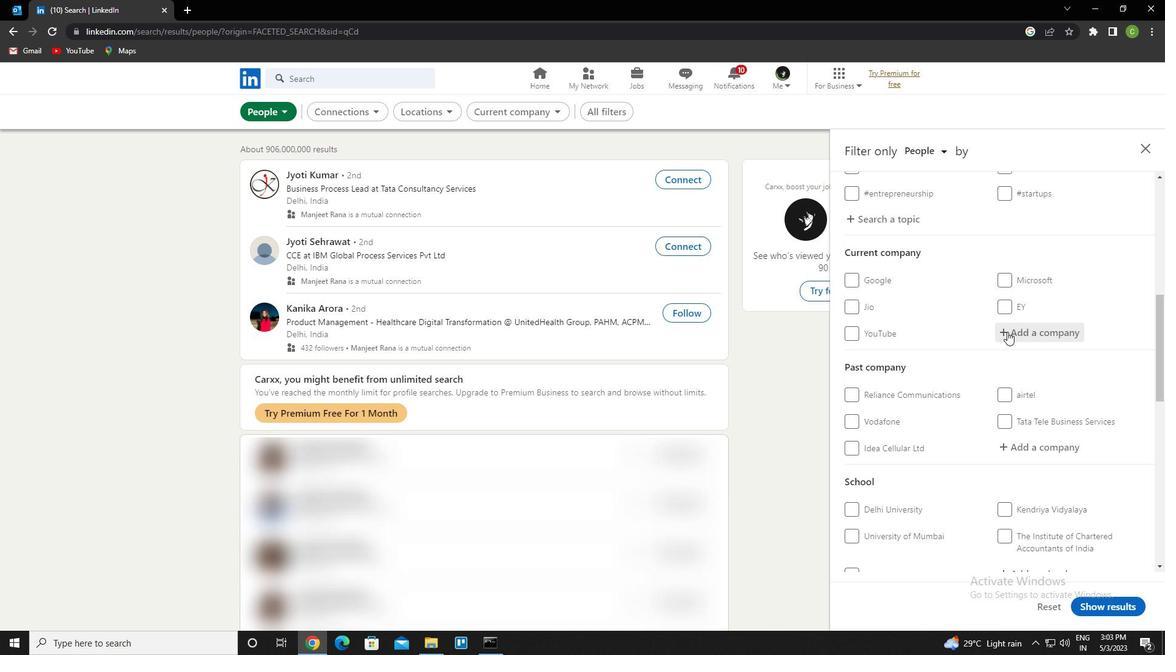 
Action: Key pressed <Key.caps_lock><Key.caps_lock>q<Key.caps_lock>uantum<Key.space>world<Key.space>technoloies<Key.down><Key.backspace><Key.backspace><Key.backspace><Key.down><Key.enter>
Screenshot: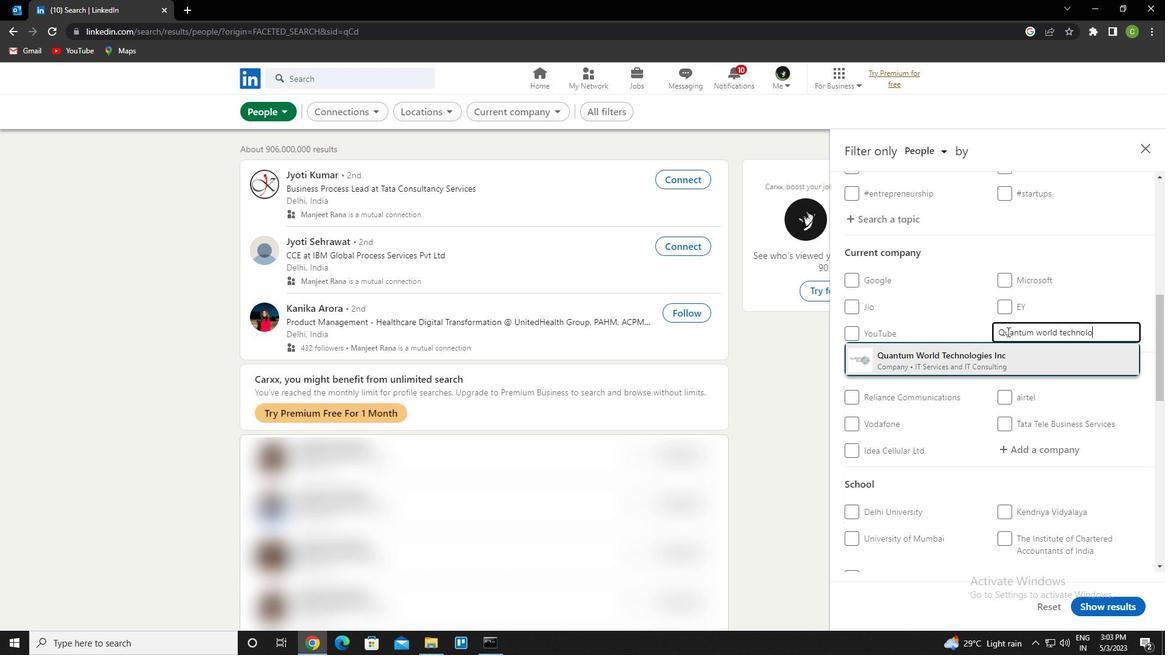 
Action: Mouse scrolled (1007, 331) with delta (0, 0)
Screenshot: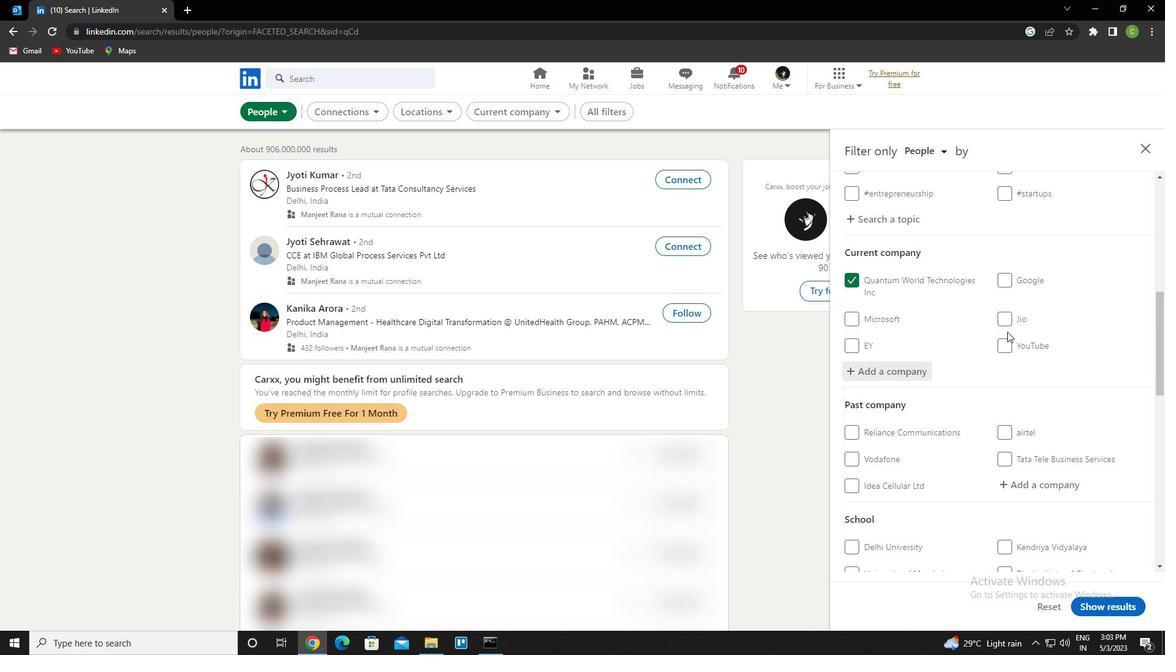 
Action: Mouse scrolled (1007, 331) with delta (0, 0)
Screenshot: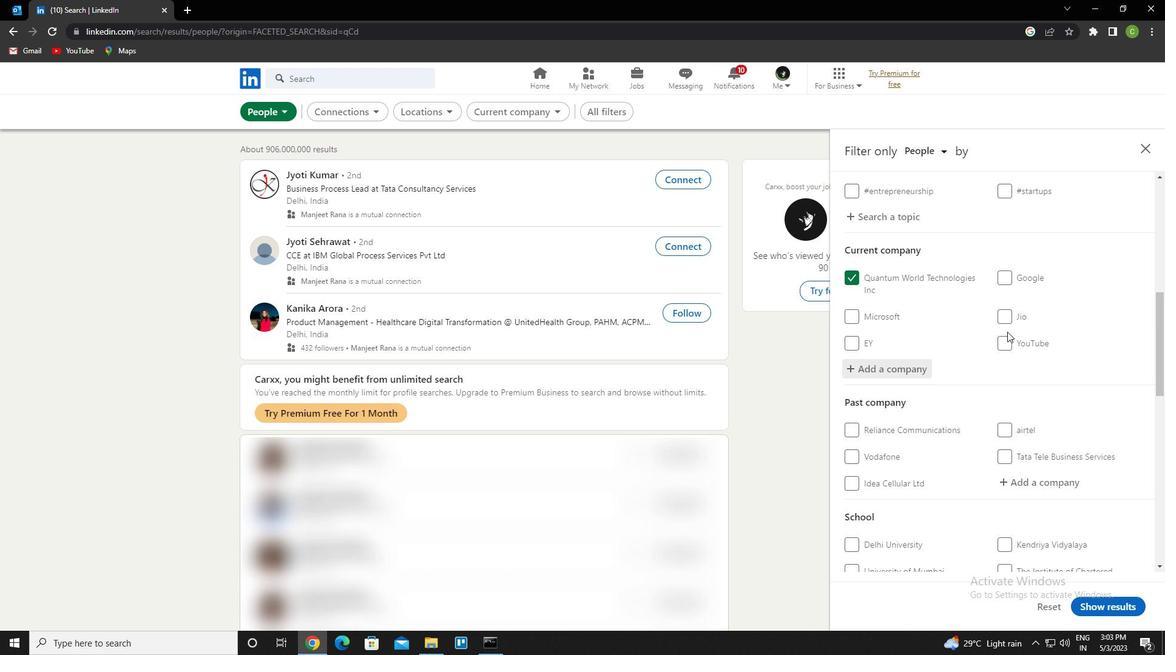 
Action: Mouse scrolled (1007, 331) with delta (0, 0)
Screenshot: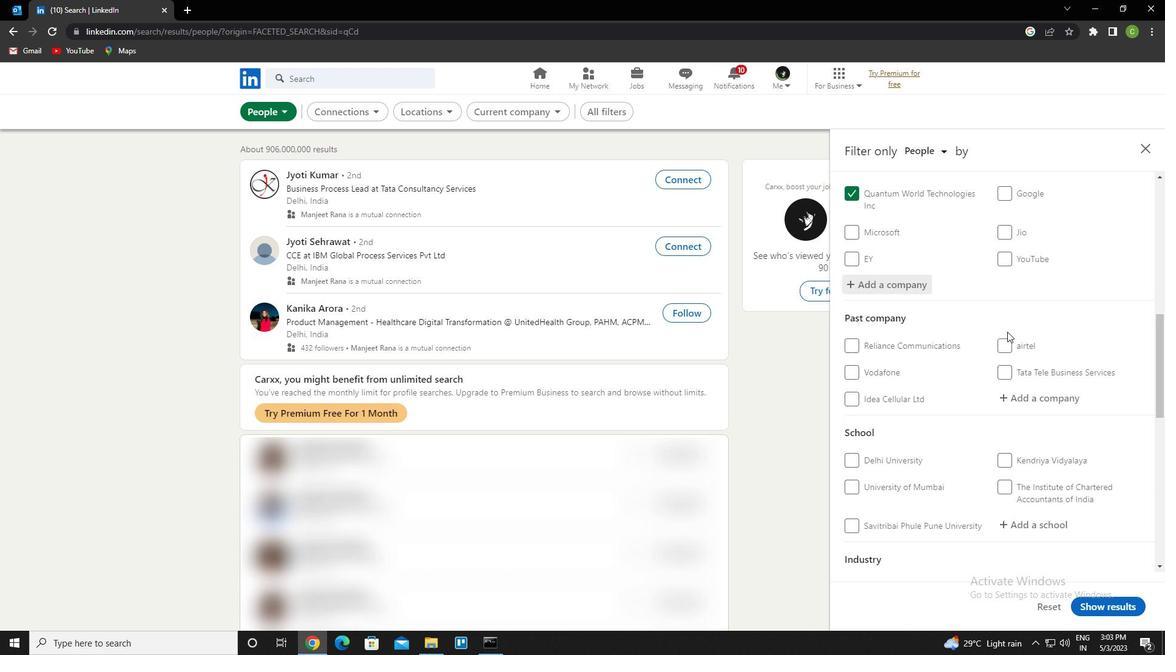 
Action: Mouse scrolled (1007, 331) with delta (0, 0)
Screenshot: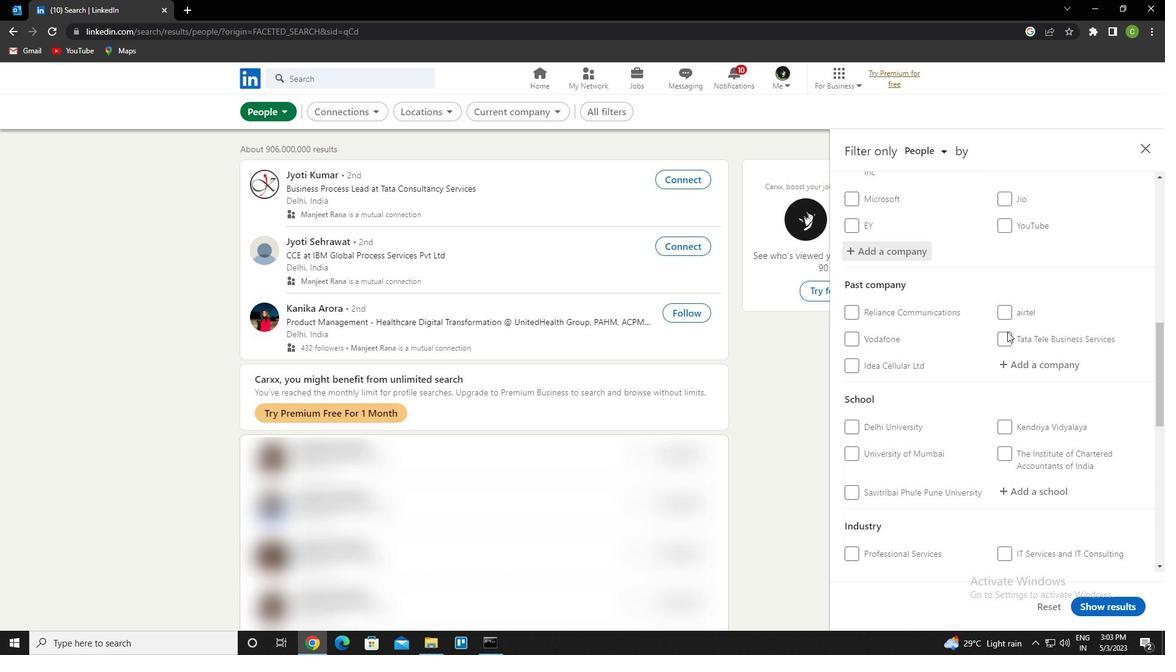 
Action: Mouse moved to (1040, 367)
Screenshot: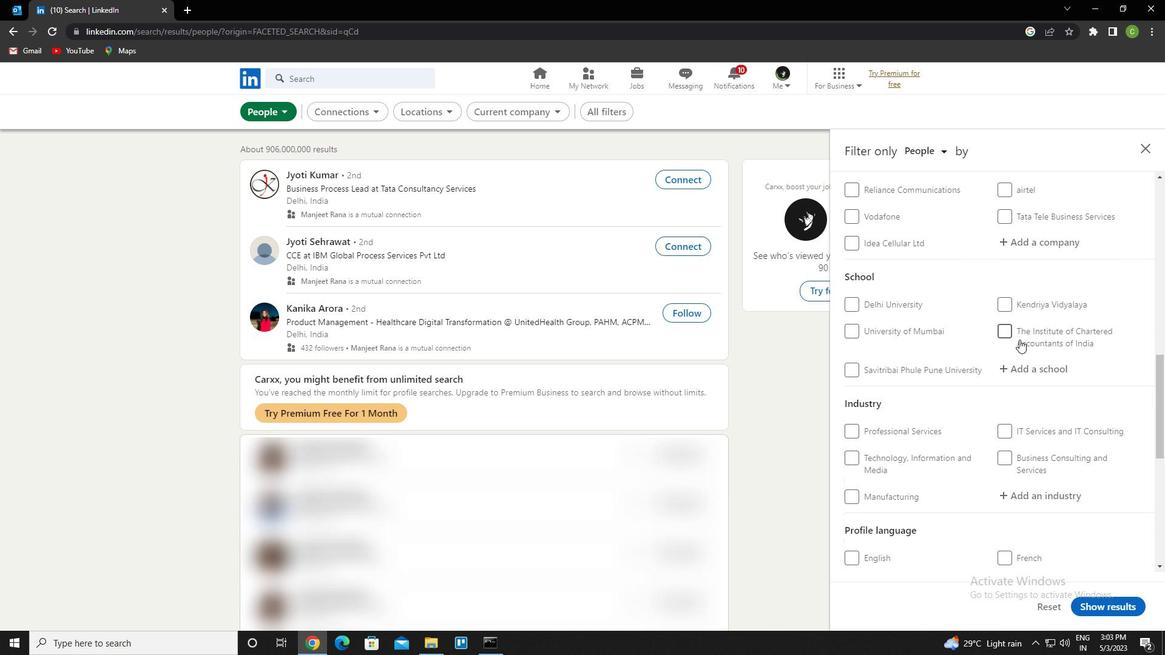 
Action: Mouse pressed left at (1040, 367)
Screenshot: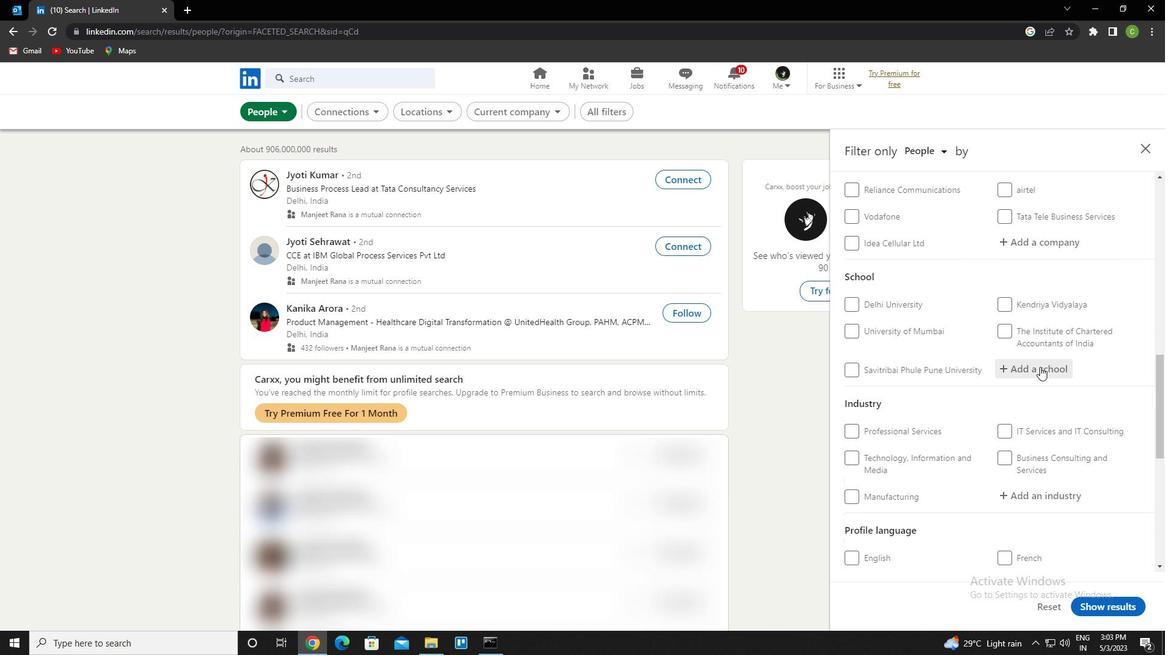 
Action: Key pressed <Key.caps_lock>a<Key.caps_lock>nurag<Key.space>group<Key.down><Key.enter>
Screenshot: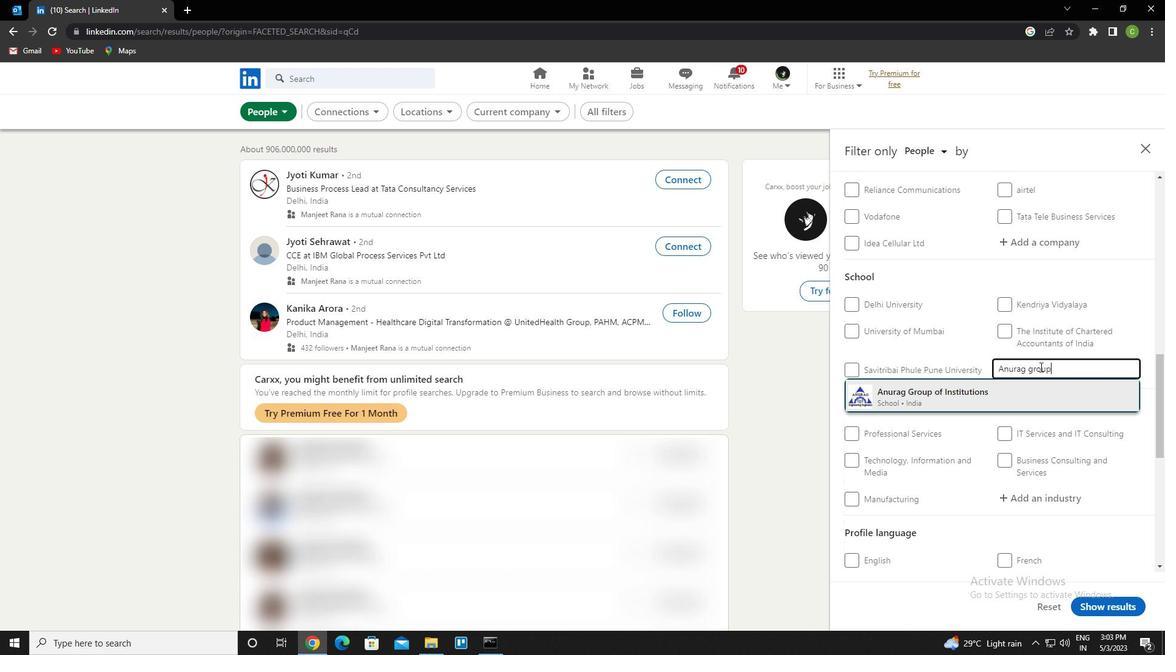 
Action: Mouse scrolled (1040, 366) with delta (0, 0)
Screenshot: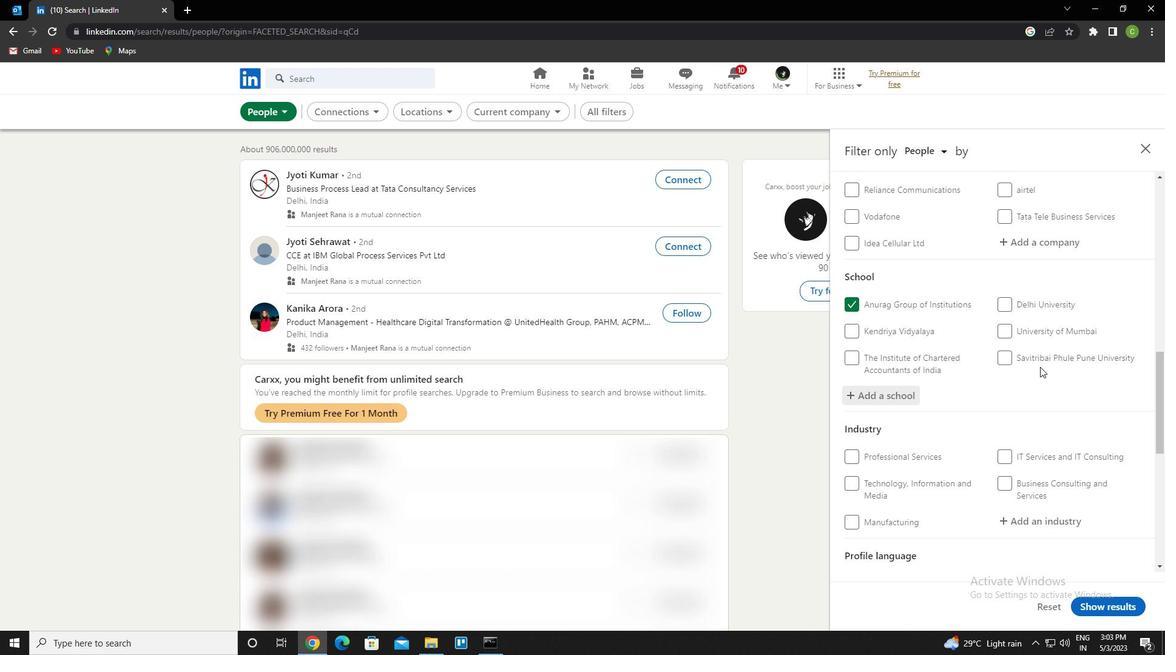 
Action: Mouse scrolled (1040, 366) with delta (0, 0)
Screenshot: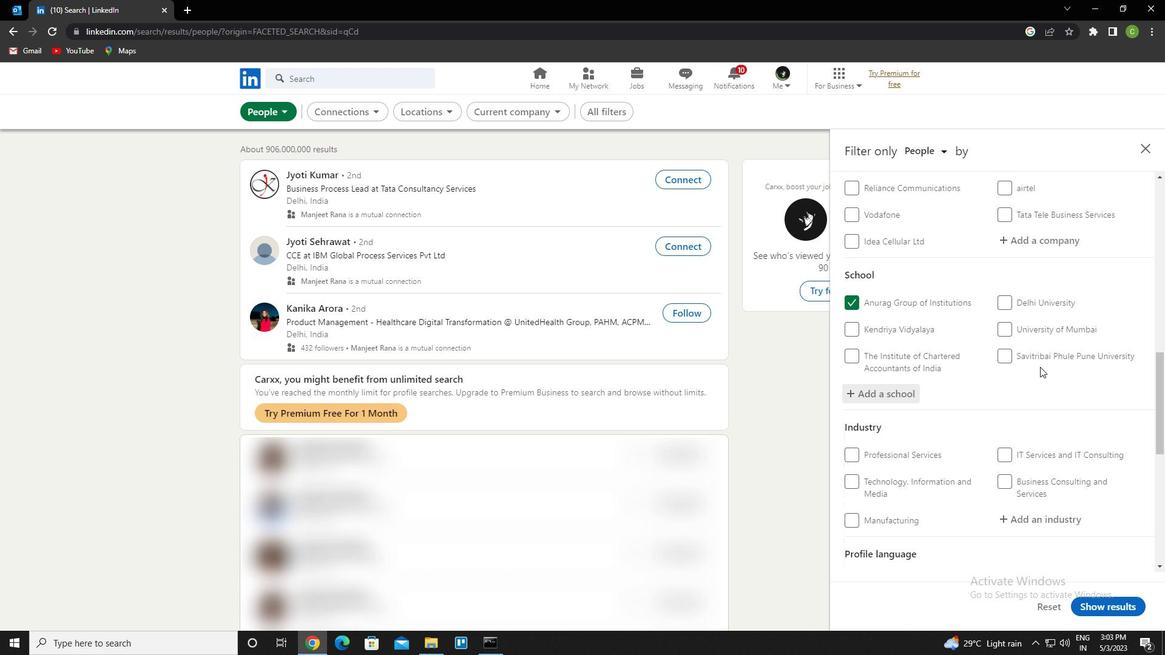 
Action: Mouse moved to (1028, 399)
Screenshot: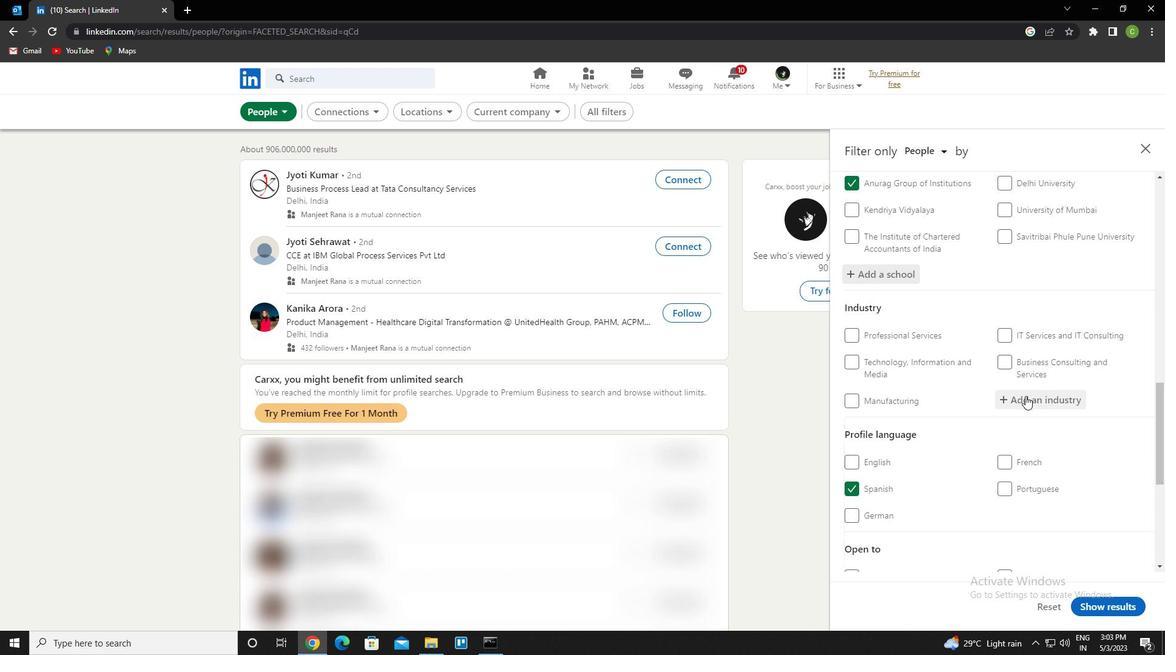 
Action: Mouse pressed left at (1028, 399)
Screenshot: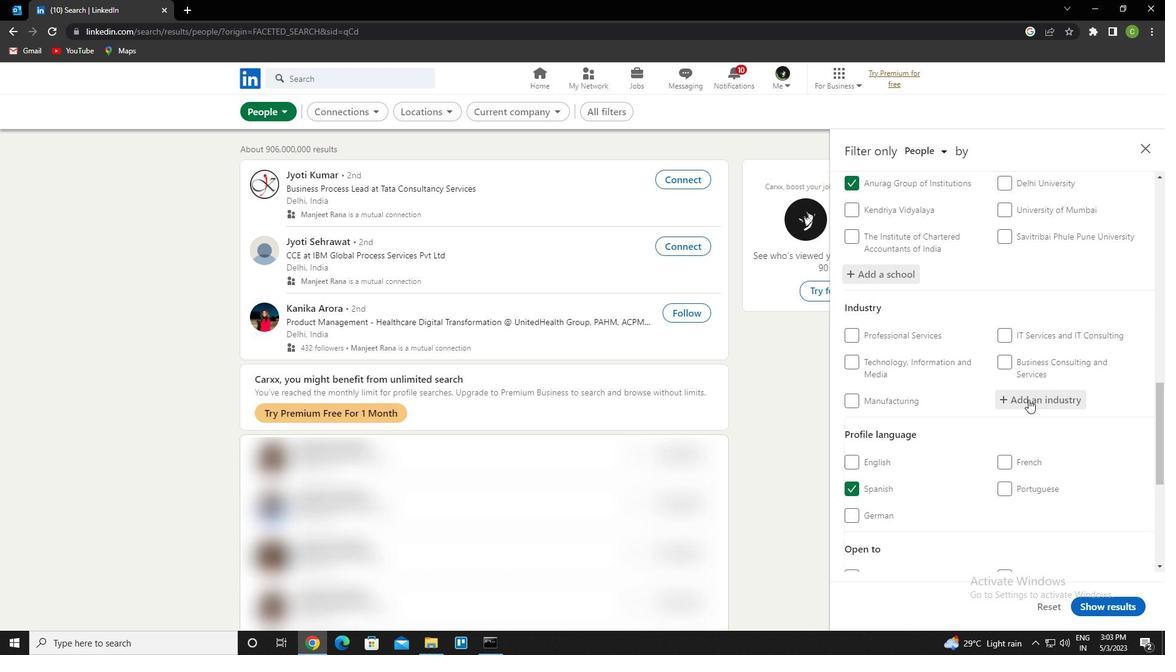 
Action: Key pressed <Key.caps_lock>w<Key.caps_lock>holesale<Key.space>footwear<Key.down><Key.enter>
Screenshot: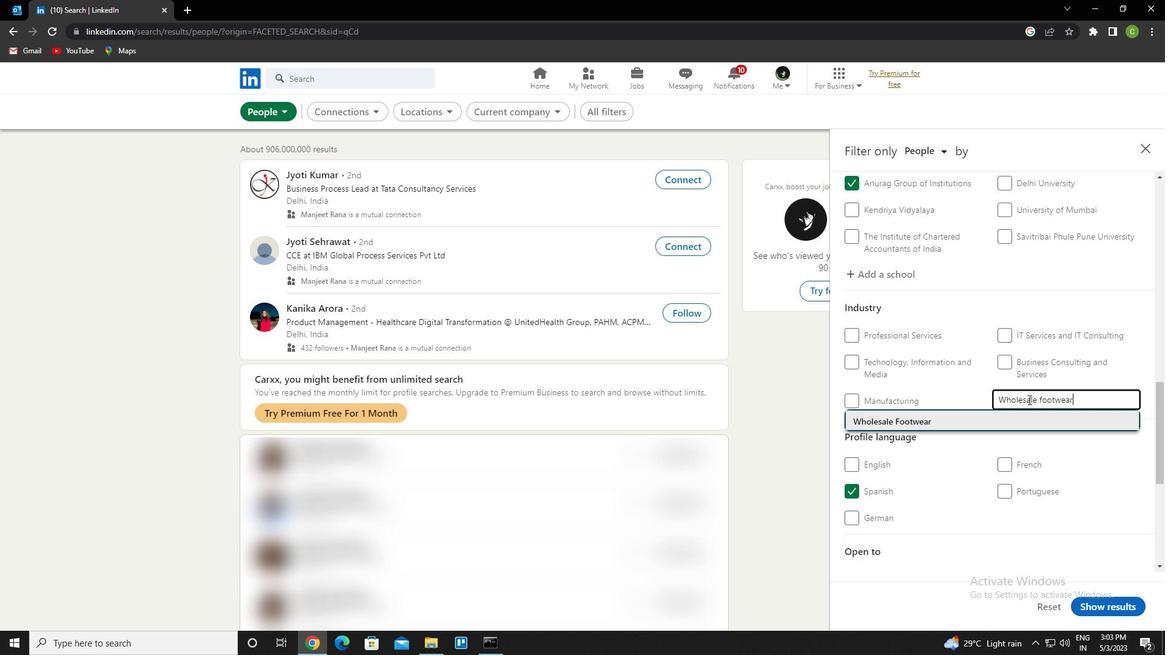 
Action: Mouse scrolled (1028, 399) with delta (0, 0)
Screenshot: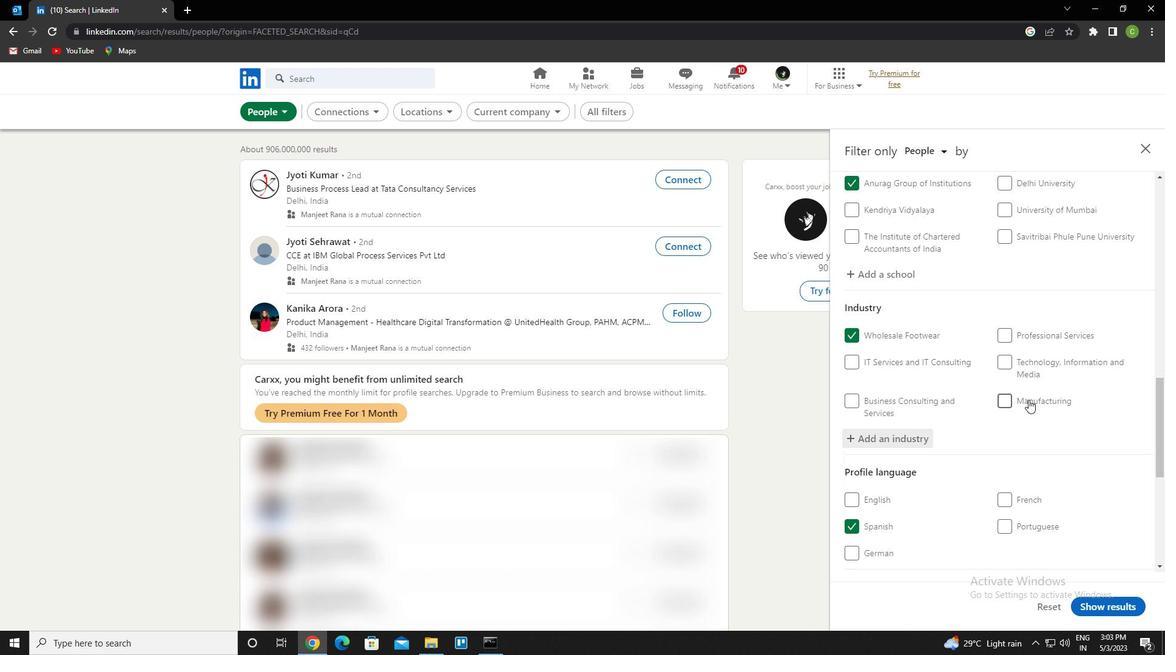 
Action: Mouse scrolled (1028, 399) with delta (0, 0)
Screenshot: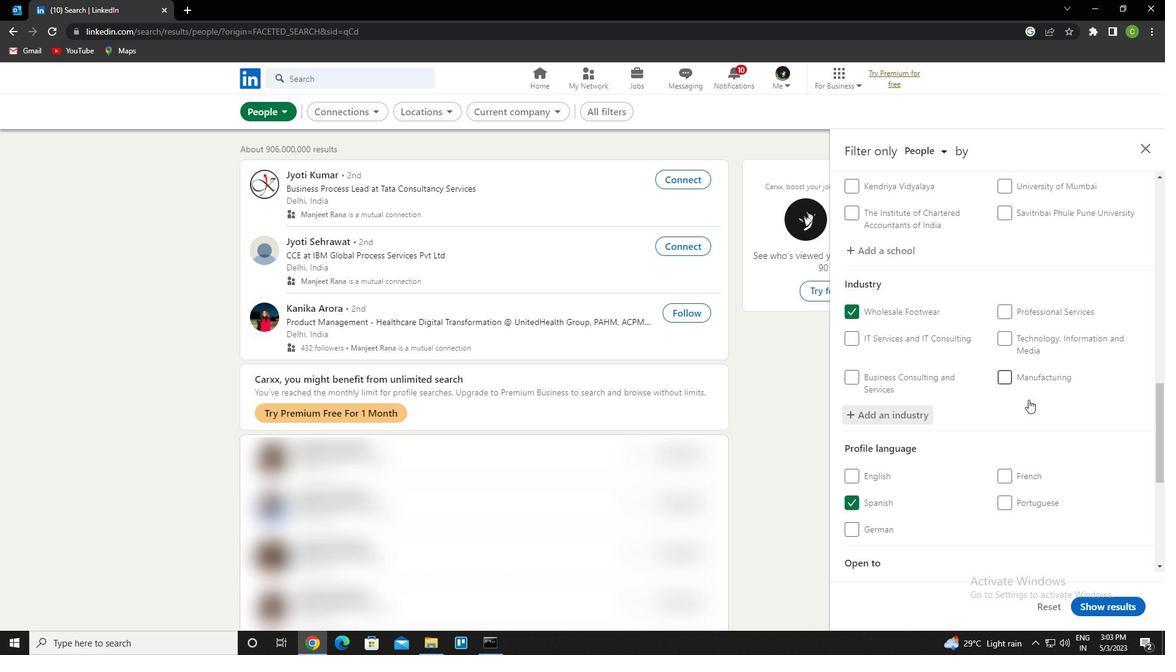 
Action: Mouse scrolled (1028, 399) with delta (0, 0)
Screenshot: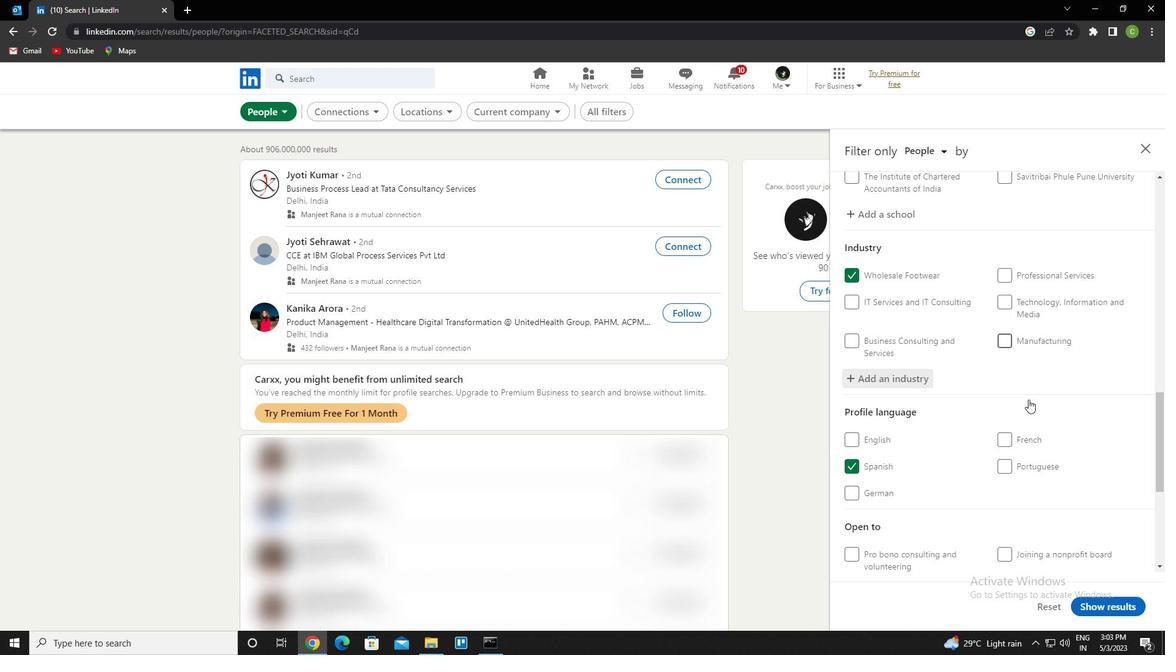 
Action: Mouse moved to (1026, 408)
Screenshot: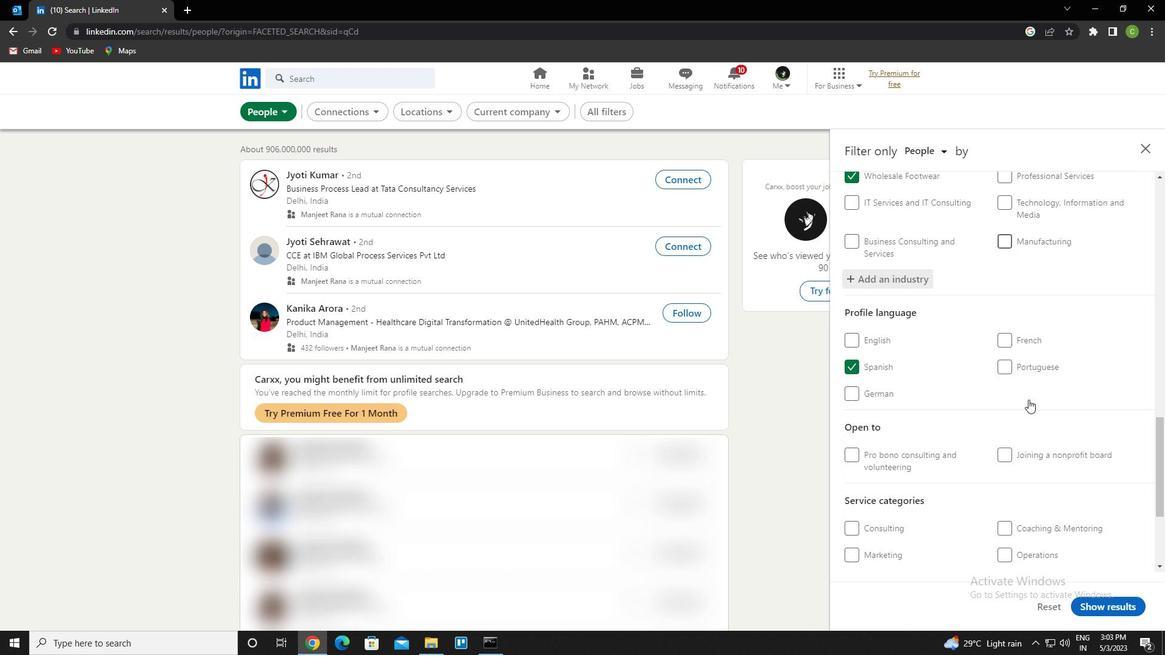 
Action: Mouse scrolled (1026, 408) with delta (0, 0)
Screenshot: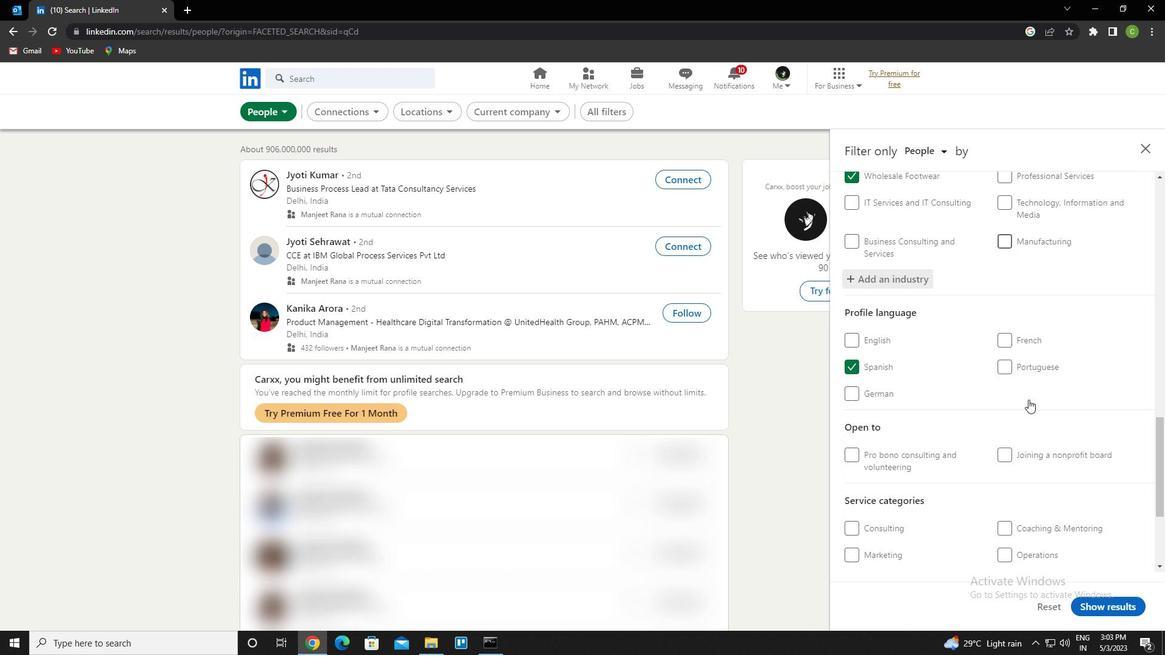 
Action: Mouse moved to (1022, 413)
Screenshot: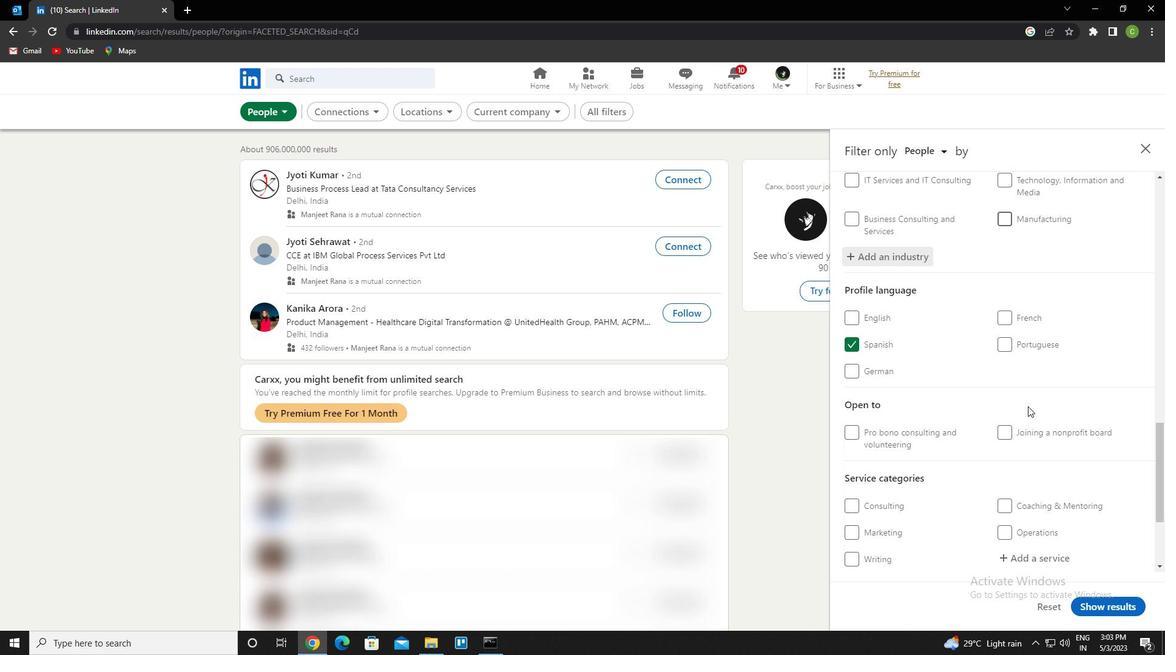 
Action: Mouse scrolled (1022, 413) with delta (0, 0)
Screenshot: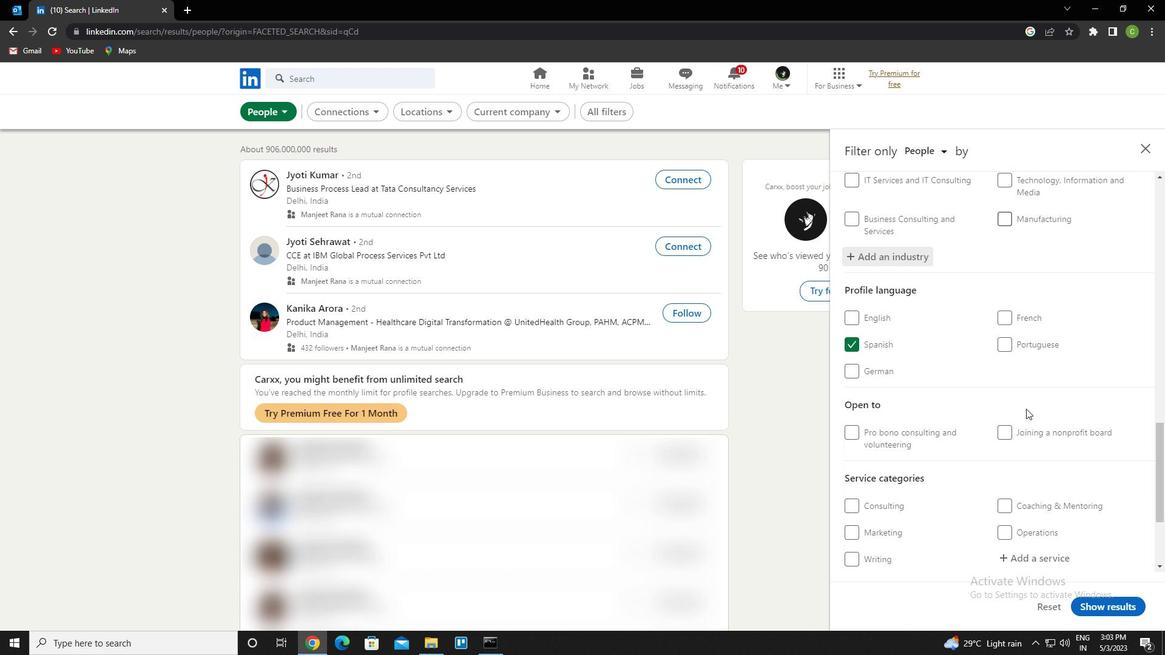 
Action: Mouse moved to (1021, 414)
Screenshot: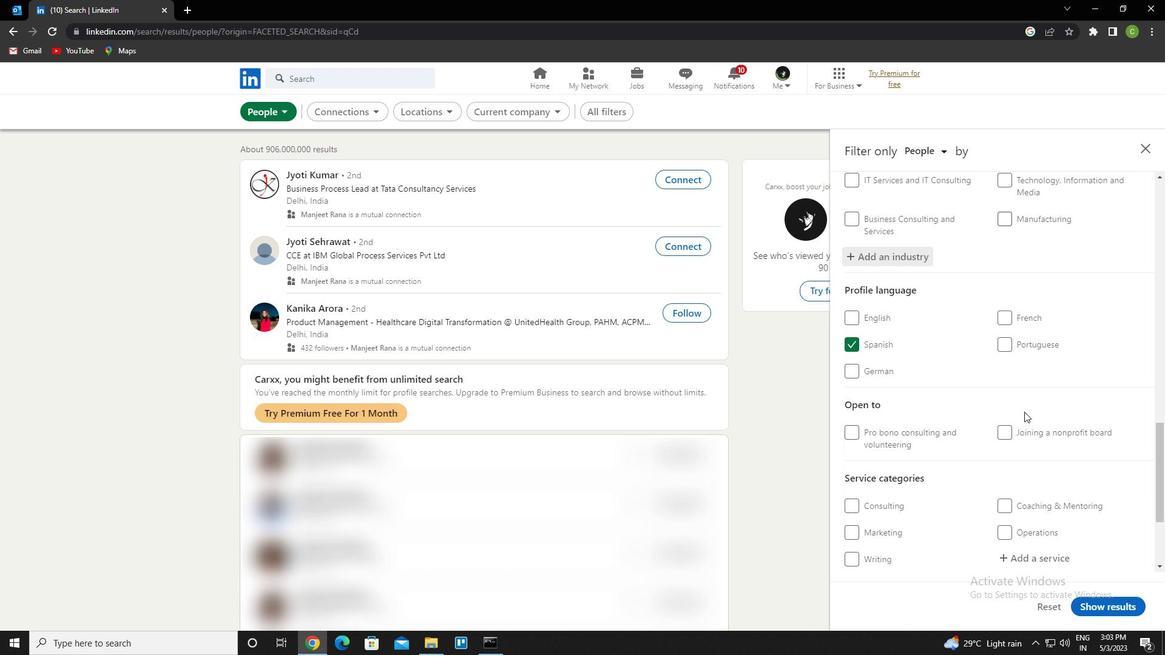 
Action: Mouse scrolled (1021, 413) with delta (0, 0)
Screenshot: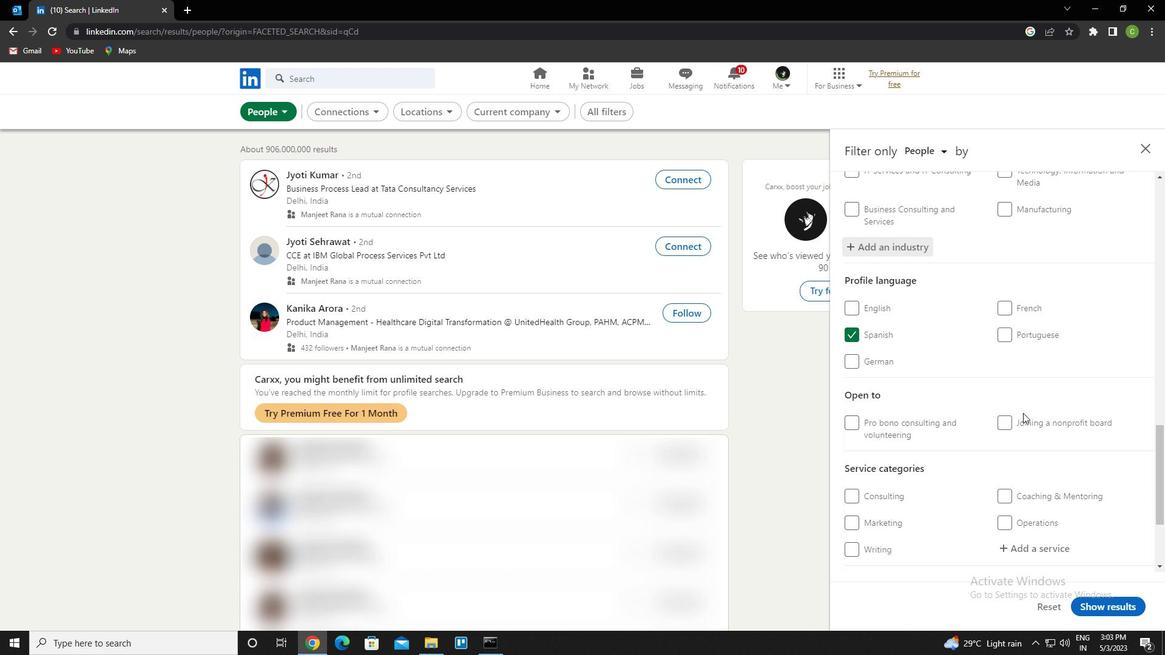 
Action: Mouse moved to (1038, 407)
Screenshot: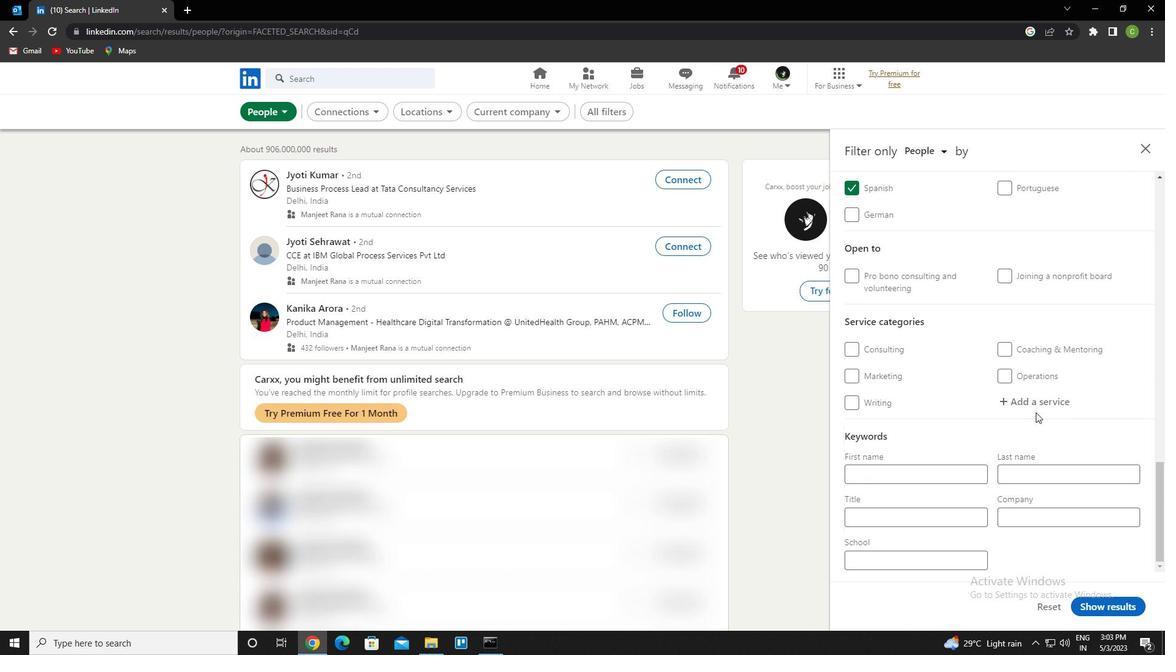 
Action: Mouse pressed left at (1038, 407)
Screenshot: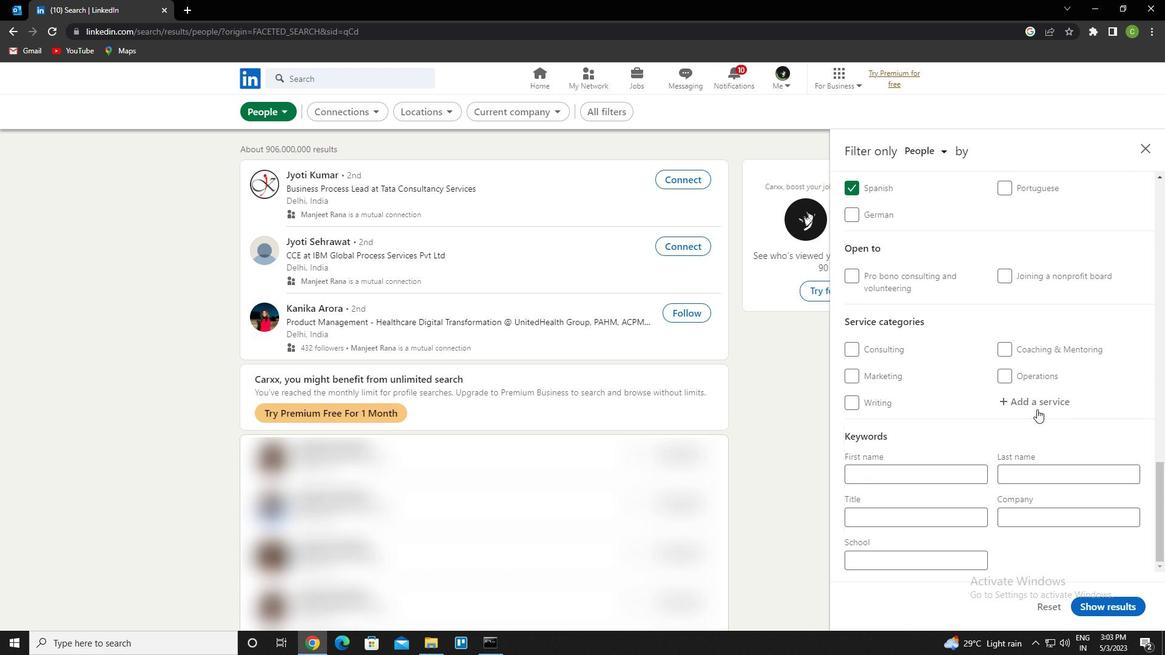 
Action: Key pressed <Key.caps_lock>v<Key.caps_lock>irtual<Key.space>ass<Key.down><Key.enter>
Screenshot: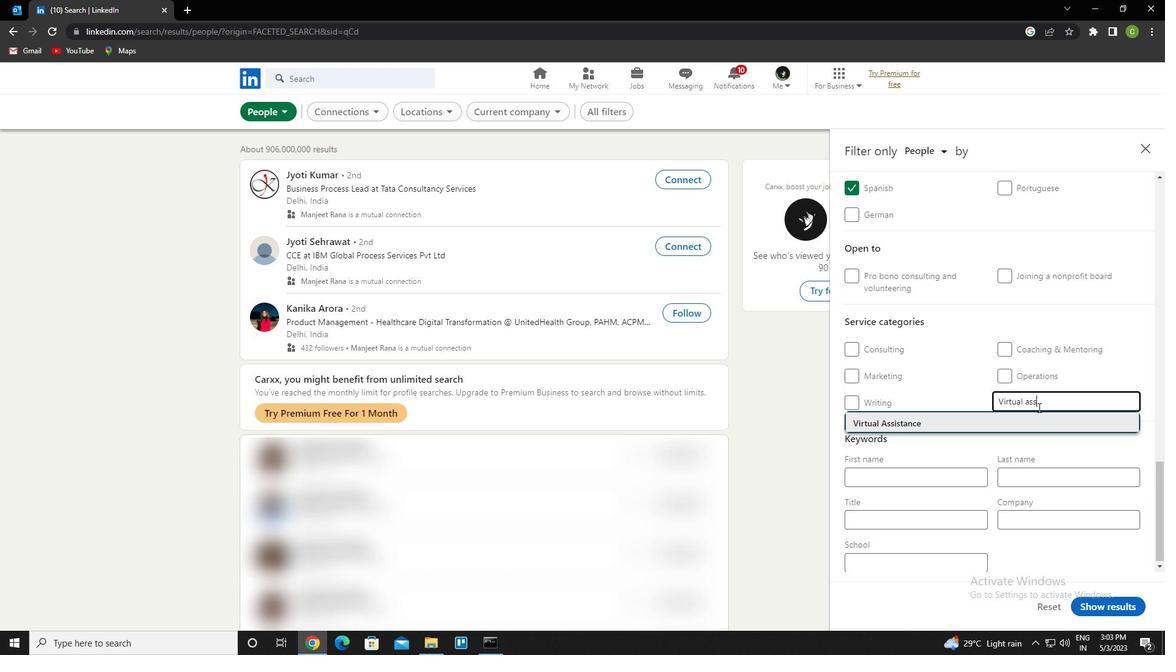 
Action: Mouse moved to (1038, 407)
Screenshot: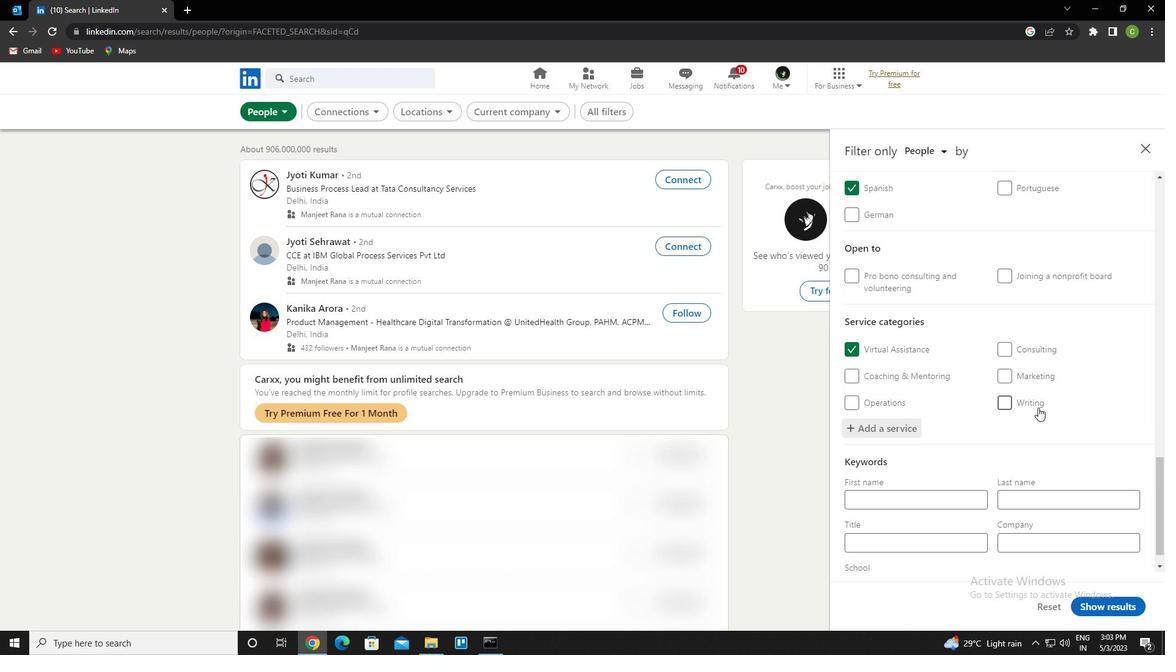 
Action: Mouse scrolled (1038, 406) with delta (0, 0)
Screenshot: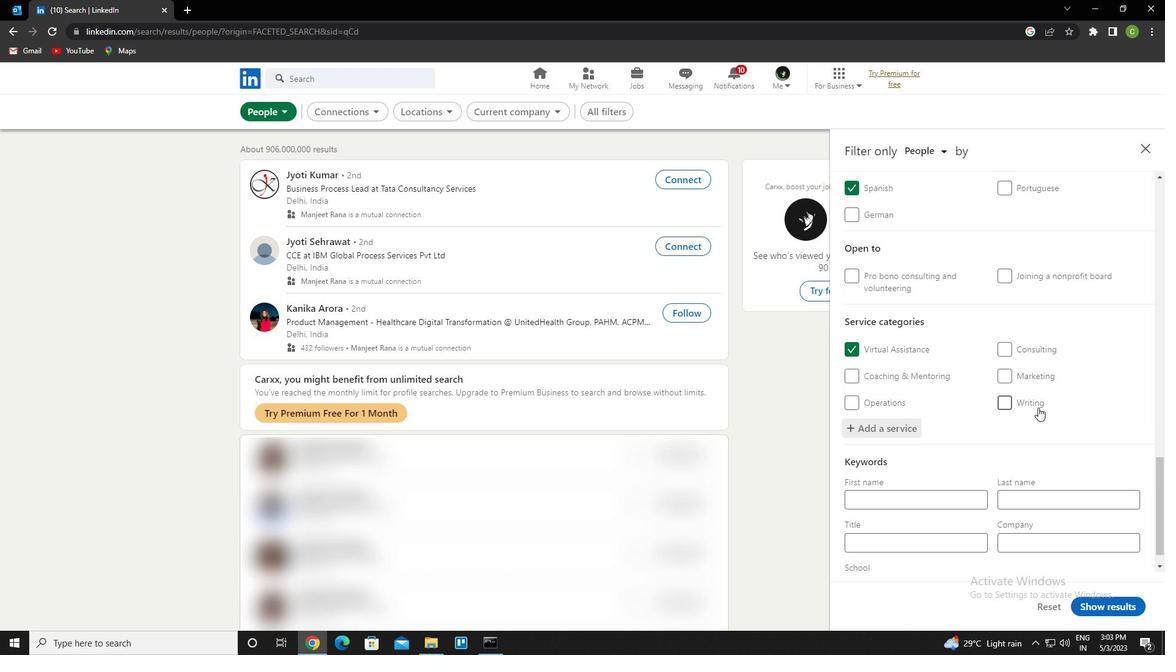 
Action: Mouse moved to (1023, 411)
Screenshot: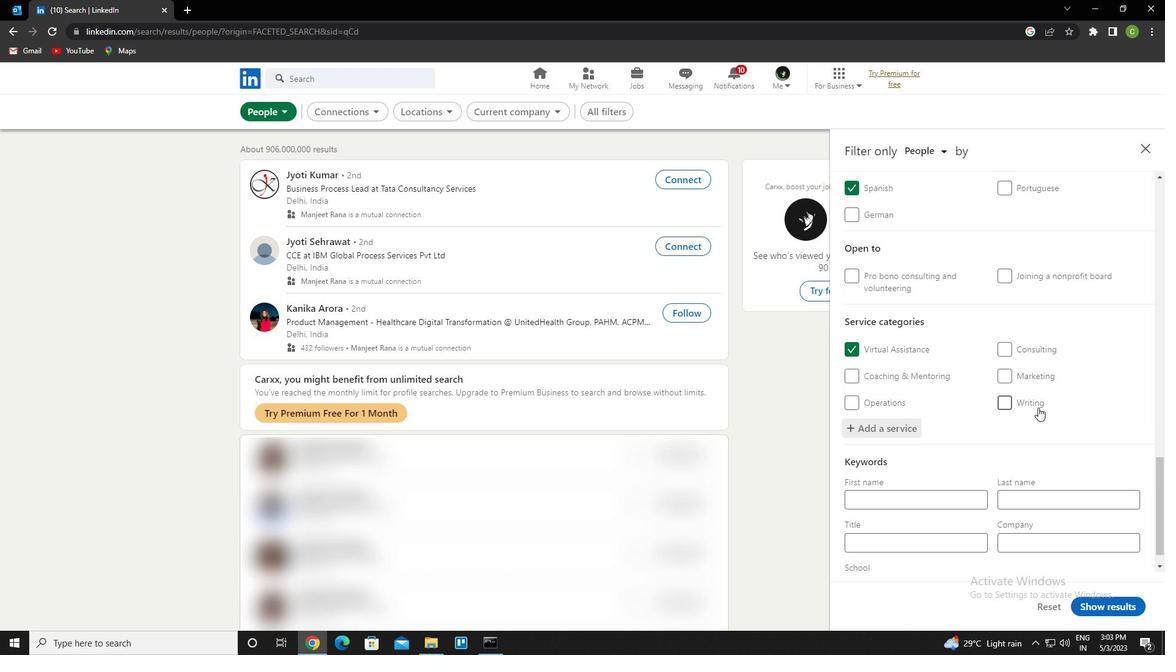
Action: Mouse scrolled (1023, 410) with delta (0, 0)
Screenshot: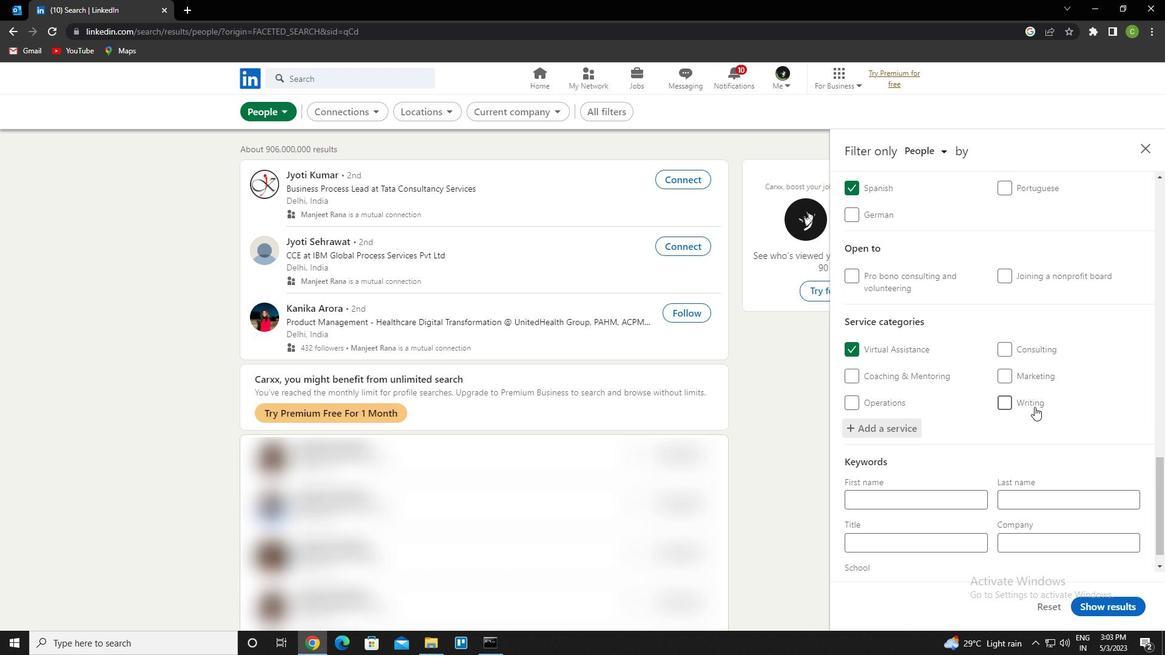 
Action: Mouse moved to (1022, 412)
Screenshot: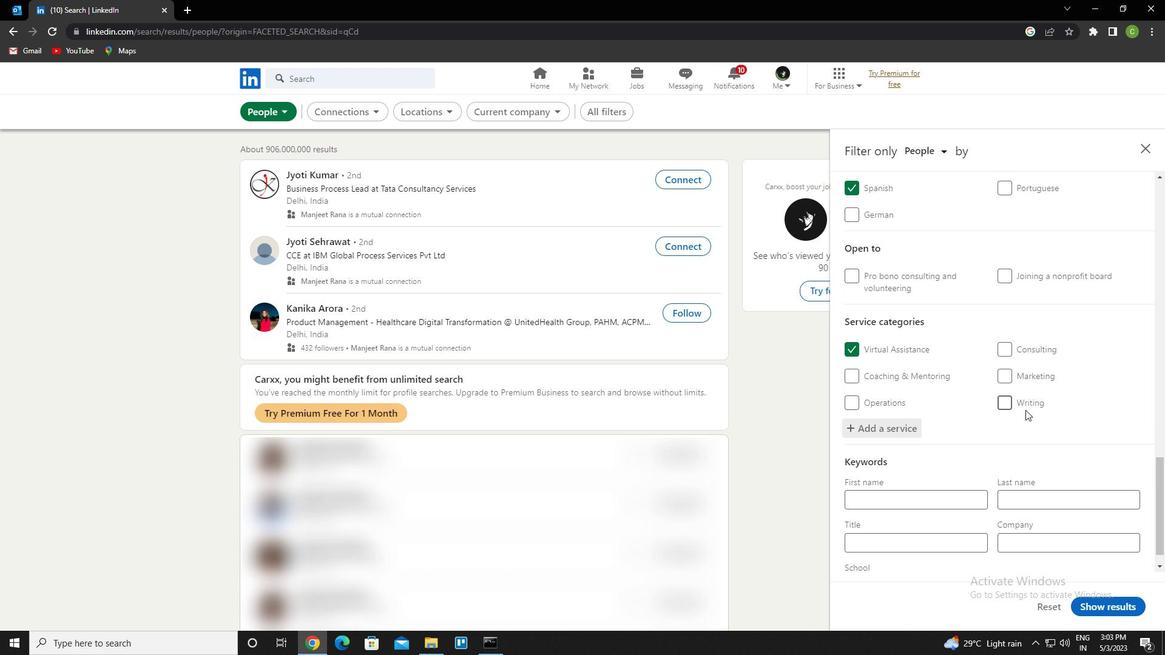 
Action: Mouse scrolled (1022, 411) with delta (0, 0)
Screenshot: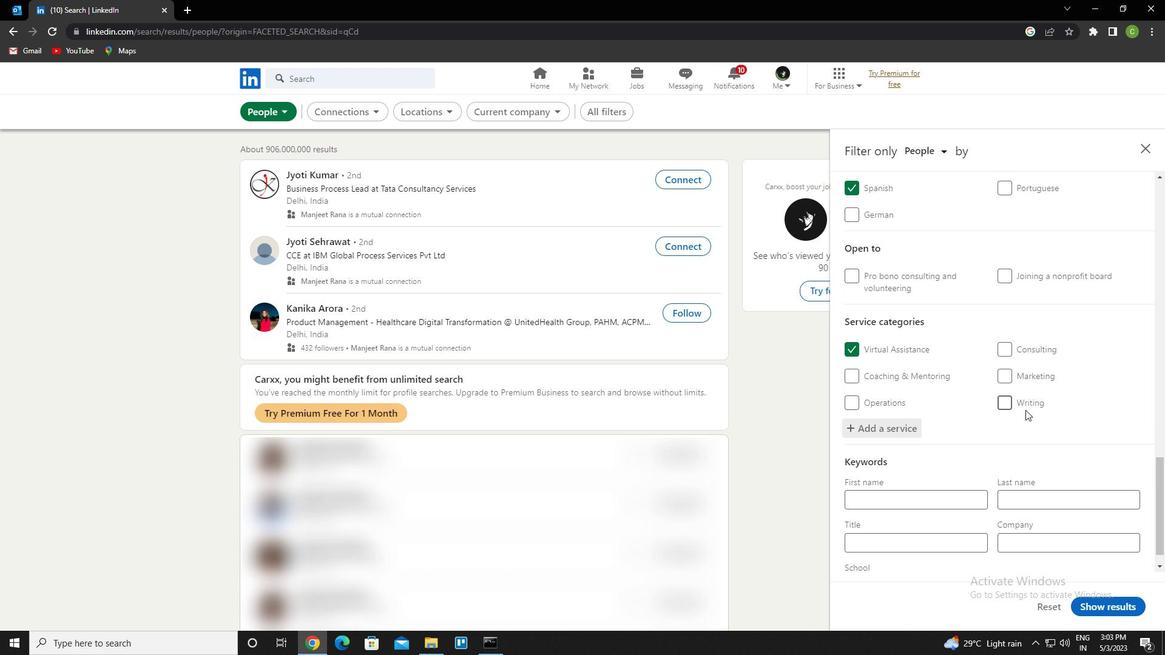 
Action: Mouse moved to (1018, 419)
Screenshot: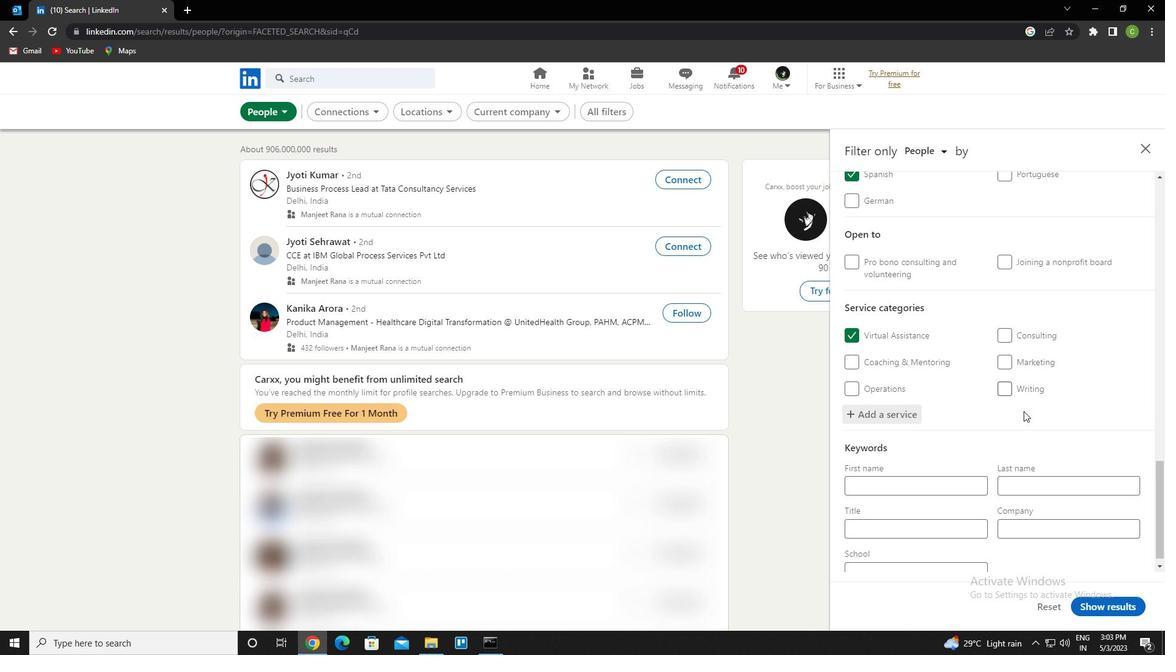 
Action: Mouse scrolled (1018, 419) with delta (0, 0)
Screenshot: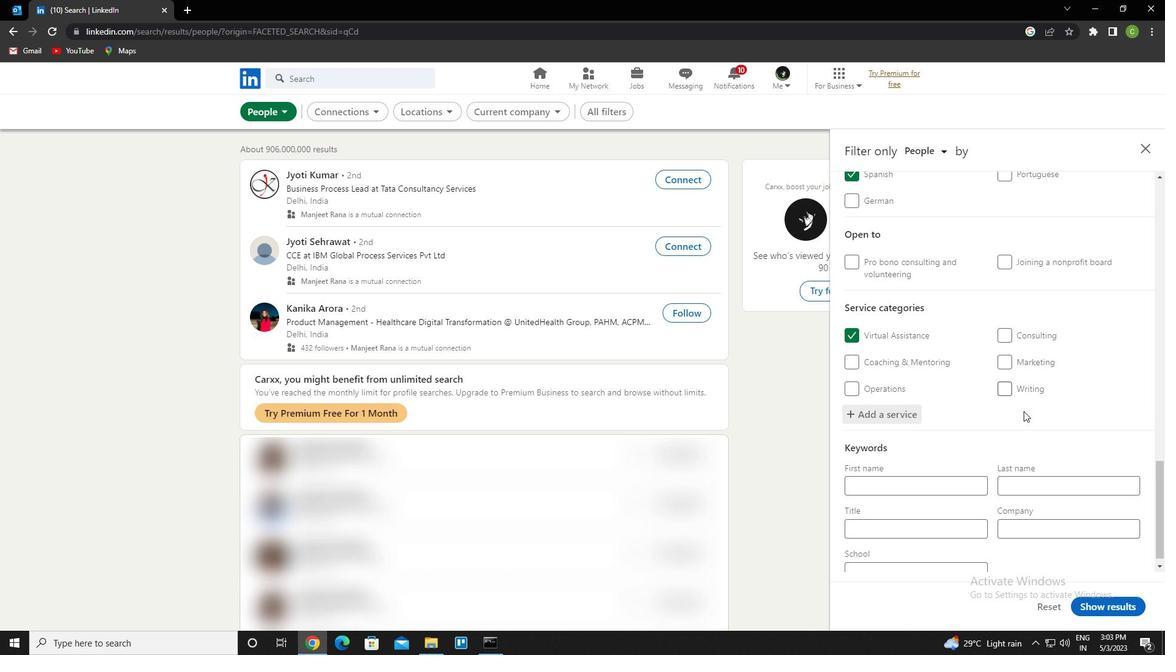 
Action: Mouse moved to (955, 517)
Screenshot: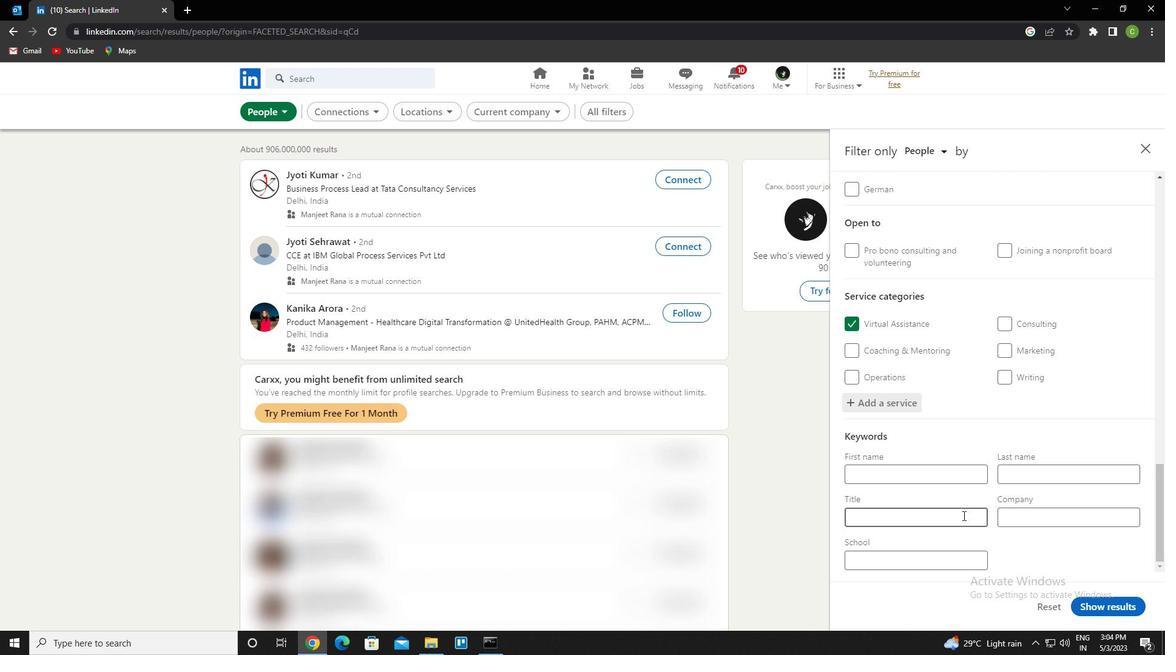 
Action: Mouse pressed left at (955, 517)
Screenshot: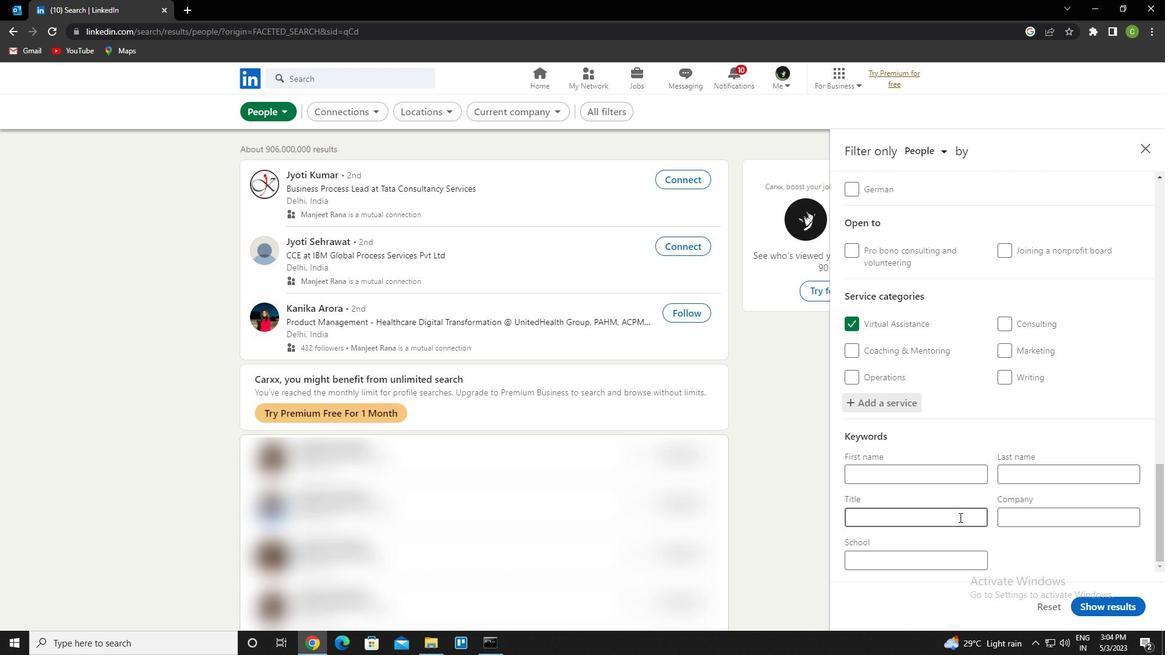 
Action: Key pressed <Key.caps_lock>o<Key.caps_lock>peration<Key.space><Key.caps_lock>d<Key.caps_lock>irector
Screenshot: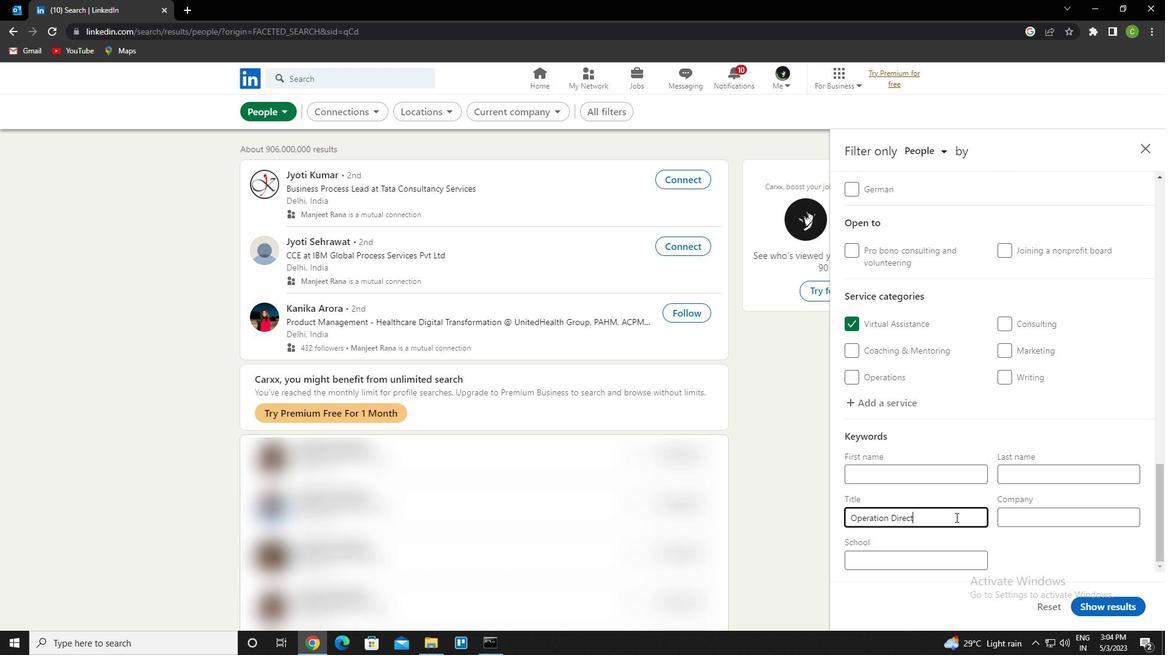 
Action: Mouse moved to (956, 516)
Screenshot: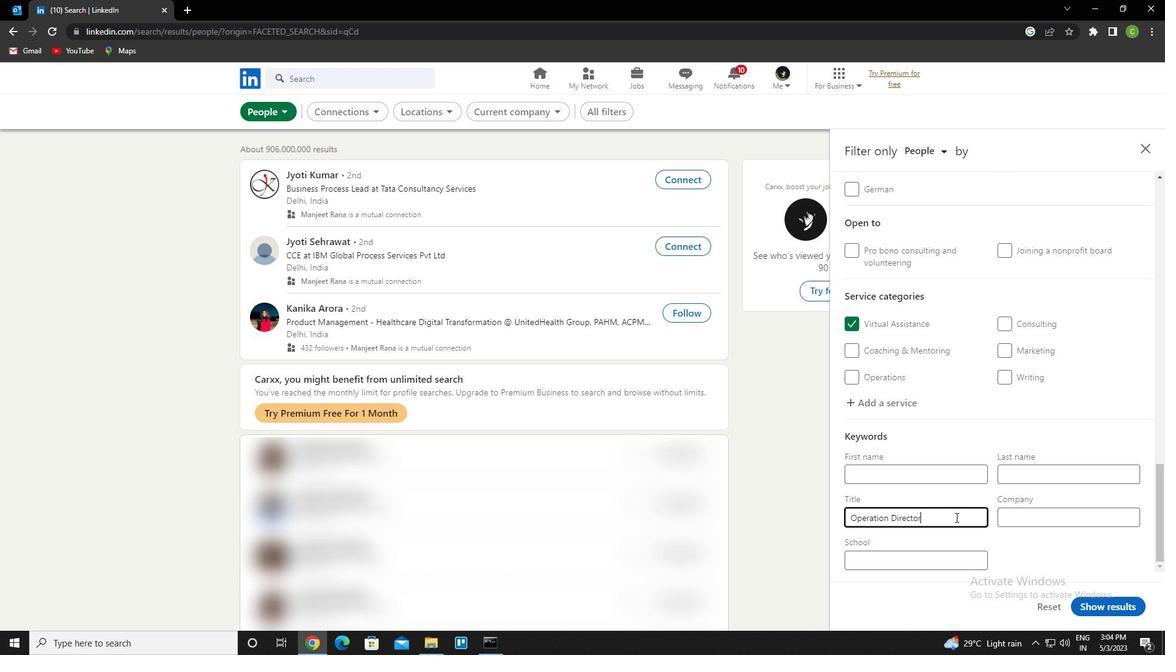 
Action: Mouse scrolled (956, 516) with delta (0, 0)
Screenshot: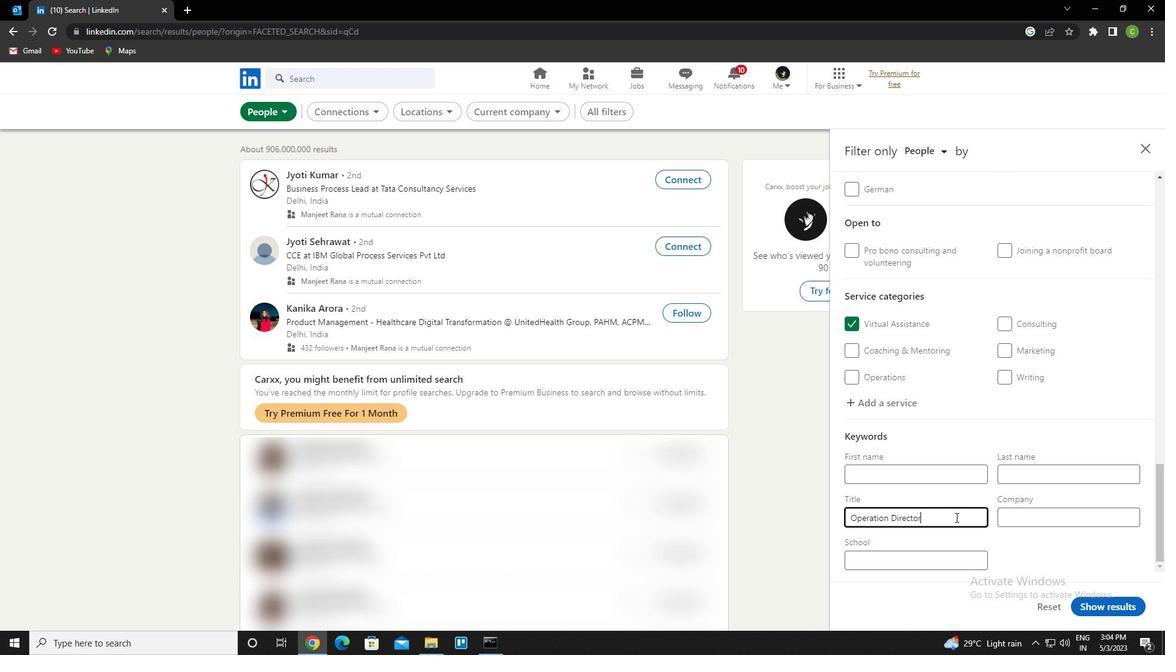 
Action: Mouse moved to (1091, 605)
Screenshot: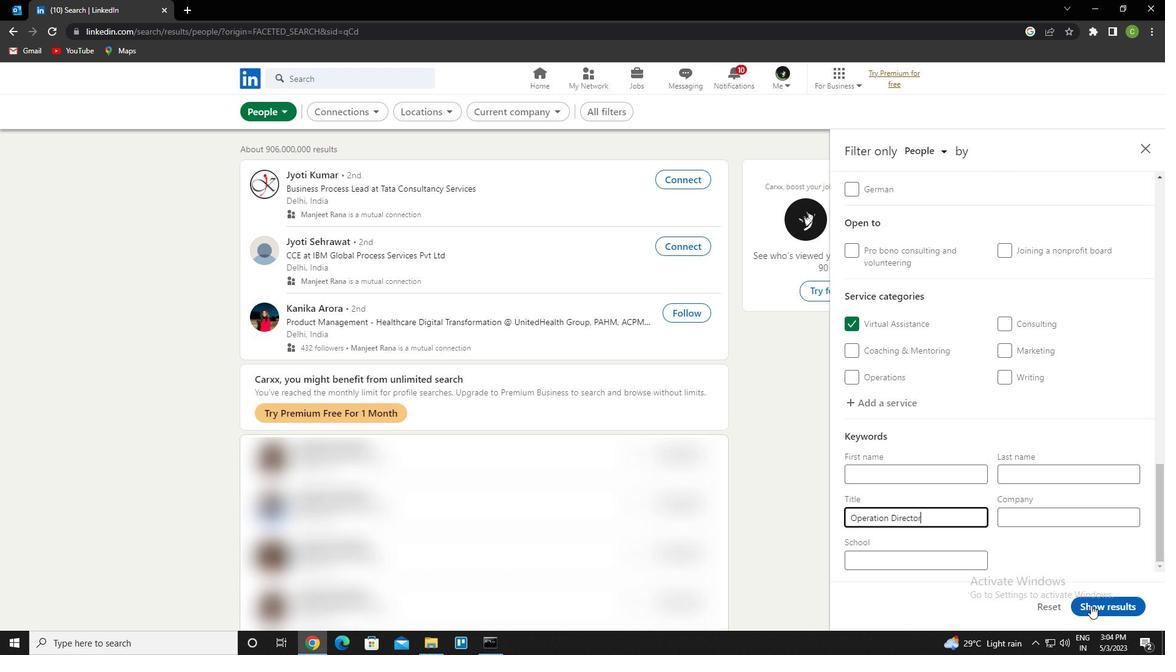 
Action: Mouse pressed left at (1091, 605)
Screenshot: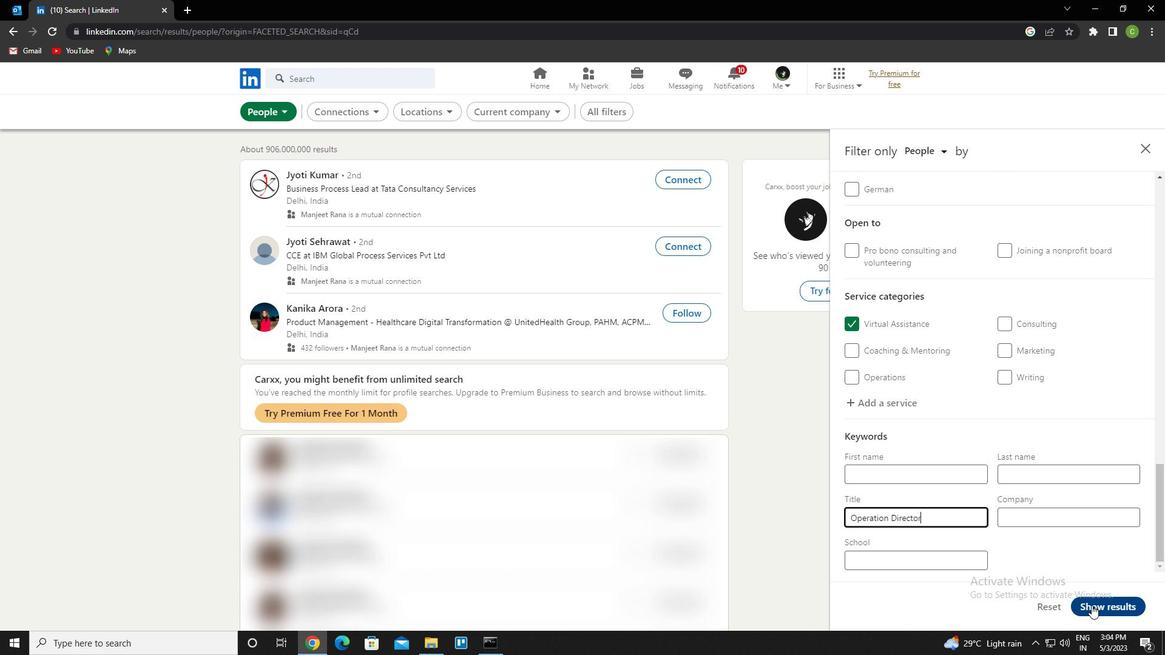 
Action: Mouse moved to (510, 573)
Screenshot: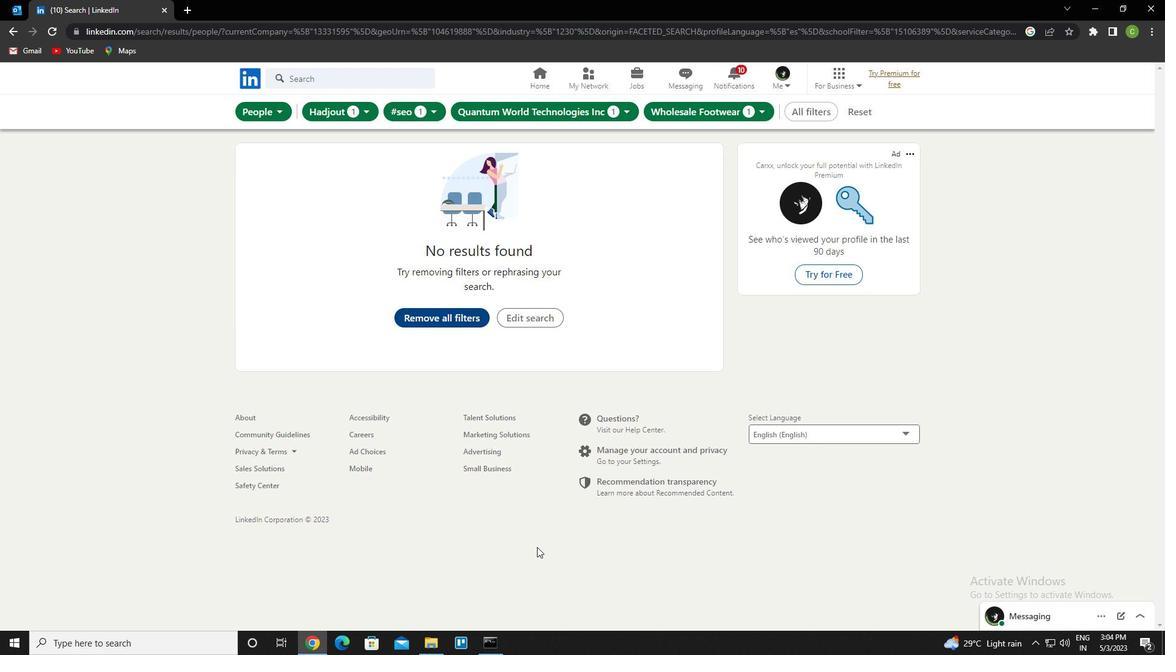 
